 Task: Search one way flight ticket for 2 adults, 2 infants in seat and 1 infant on lap in first from Christiansted,st. Croix: Henry E. Rohlsen Airport to Rockford: Chicago Rockford International Airport(was Northwest Chicagoland Regional Airport At Rockford) on 5-1-2023. Choice of flights is American. Number of bags: 1 carry on bag and 5 checked bags. Price is upto 100000. Outbound departure time preference is 13:00.
Action: Mouse moved to (224, 297)
Screenshot: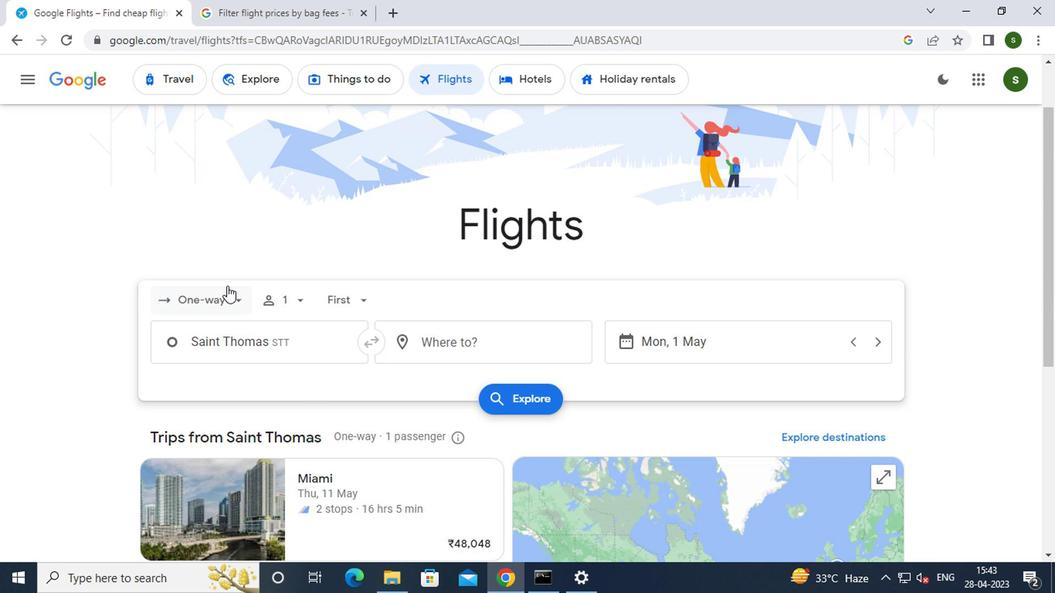 
Action: Mouse pressed left at (224, 297)
Screenshot: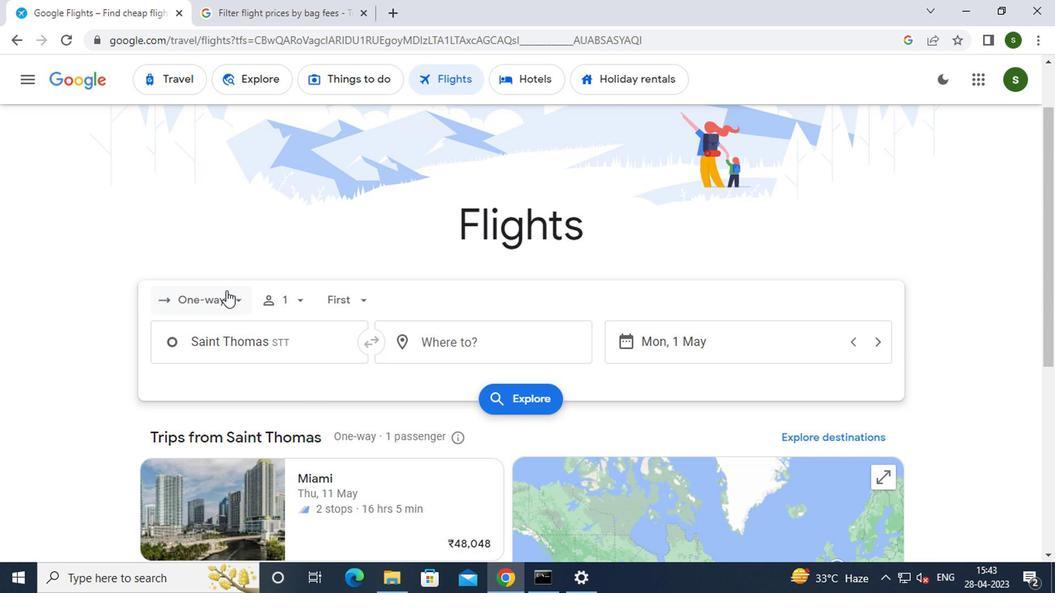 
Action: Mouse moved to (224, 369)
Screenshot: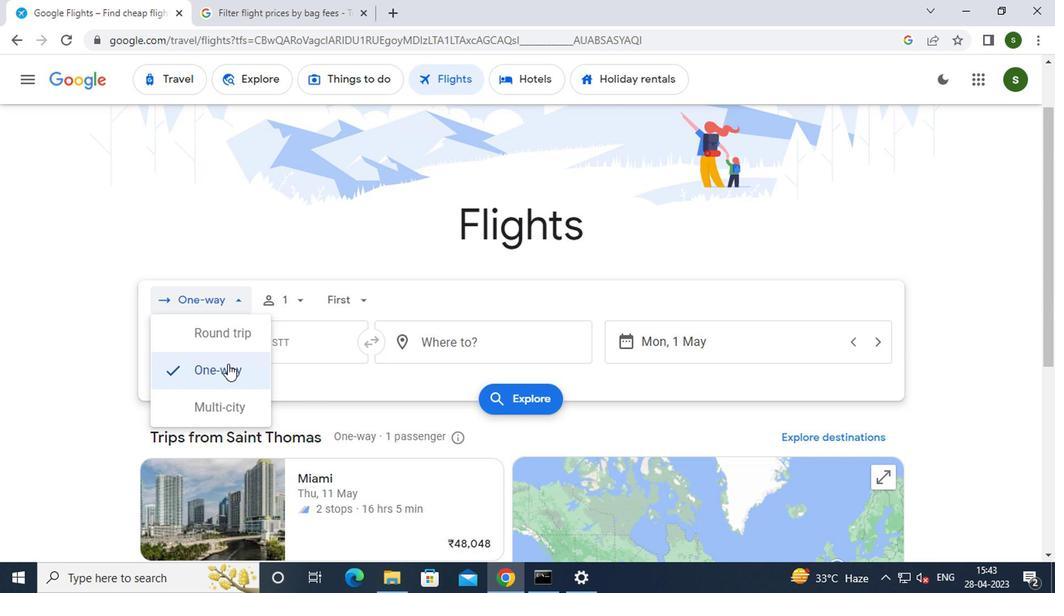 
Action: Mouse pressed left at (224, 369)
Screenshot: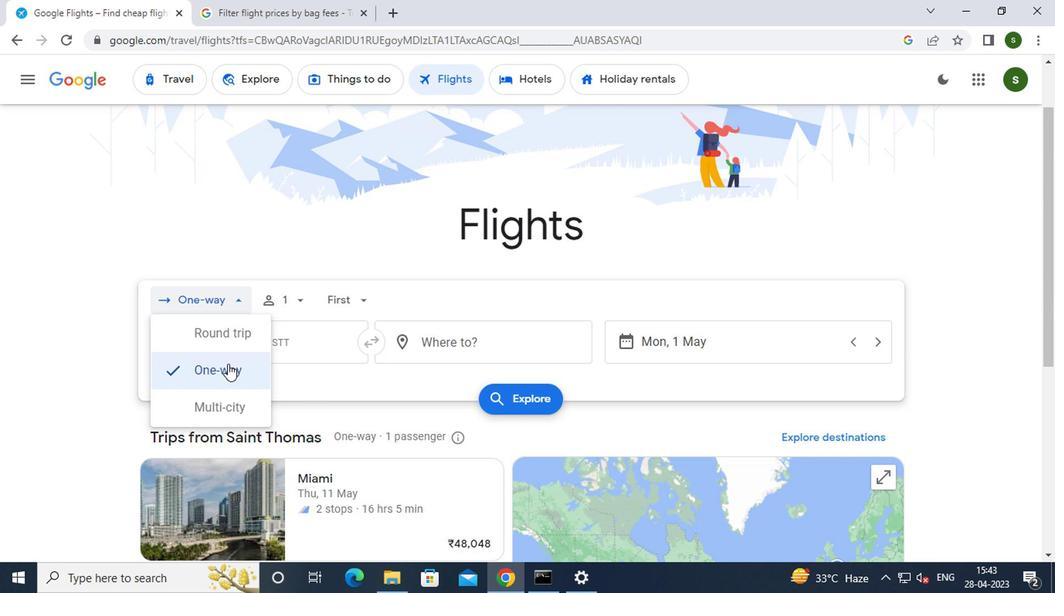 
Action: Mouse moved to (290, 306)
Screenshot: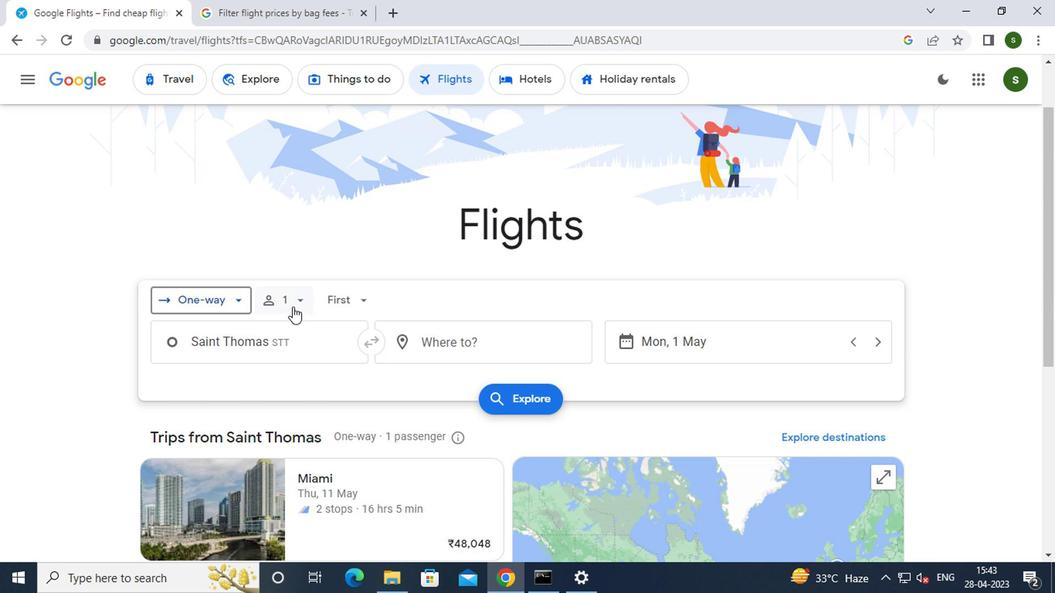 
Action: Mouse pressed left at (290, 306)
Screenshot: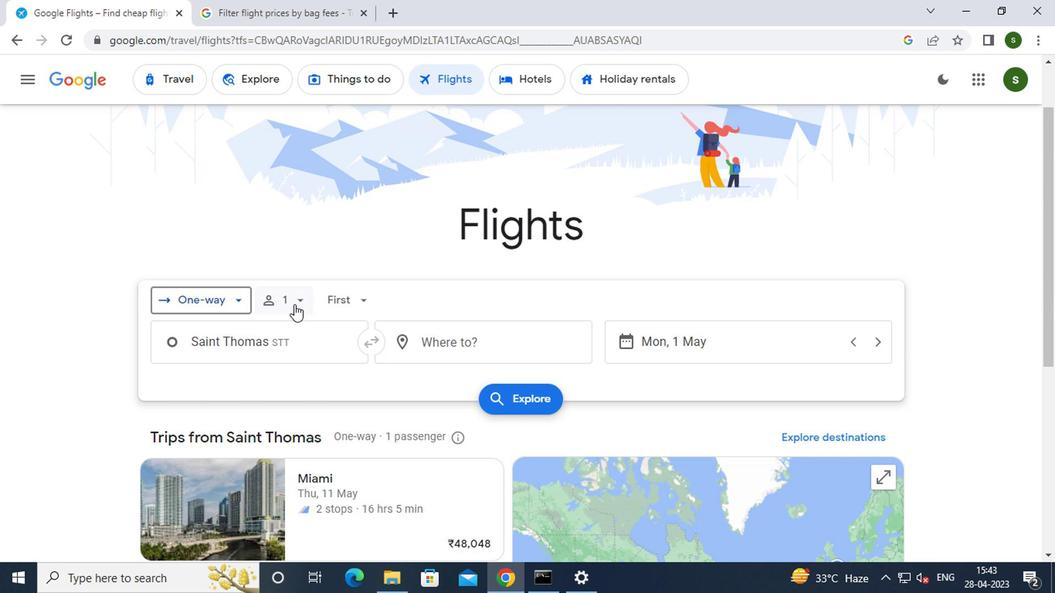 
Action: Mouse moved to (417, 346)
Screenshot: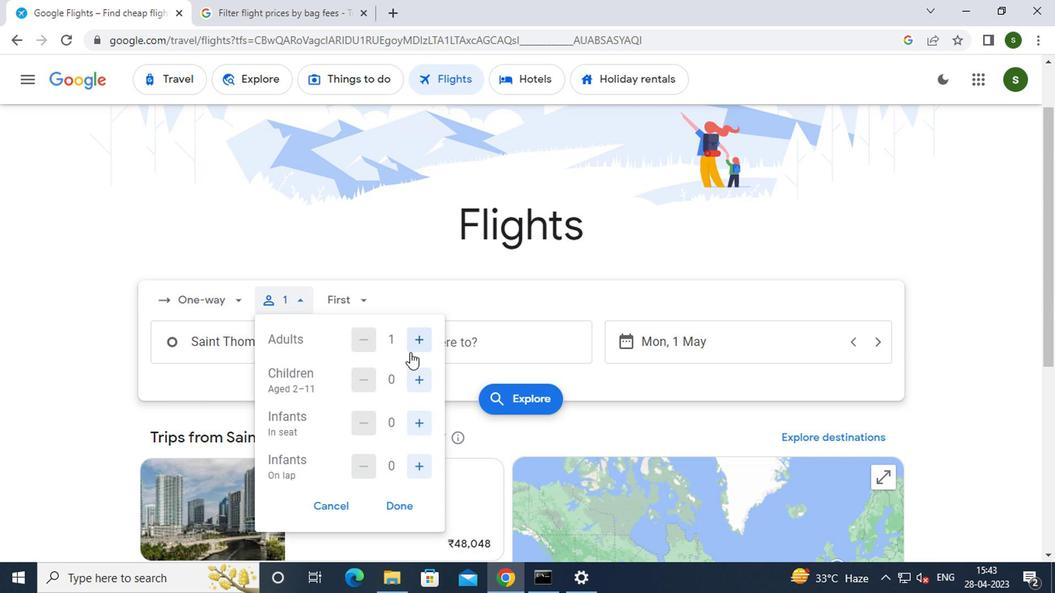 
Action: Mouse pressed left at (417, 346)
Screenshot: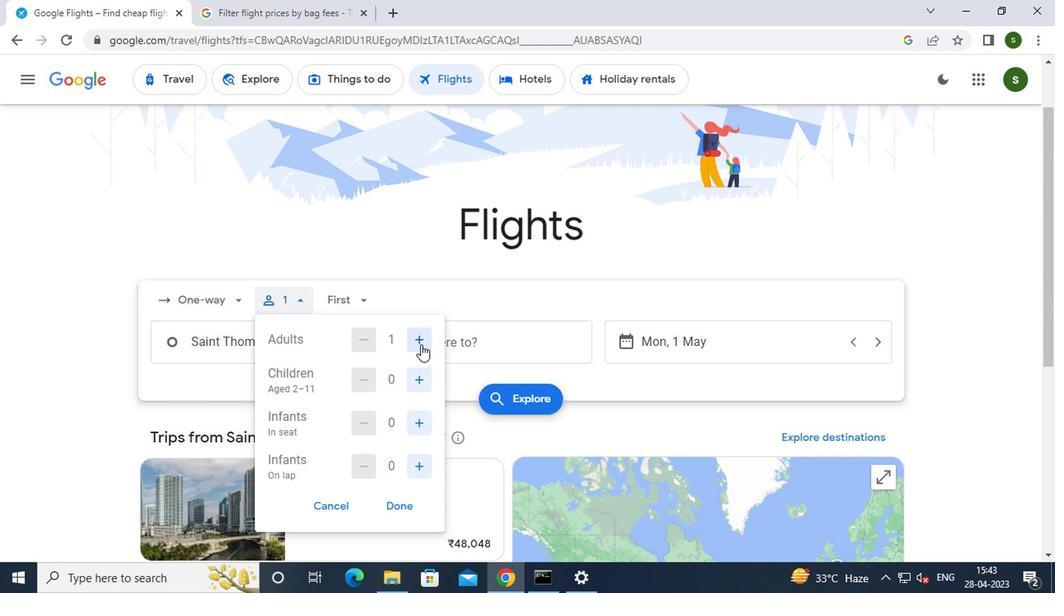 
Action: Mouse moved to (417, 423)
Screenshot: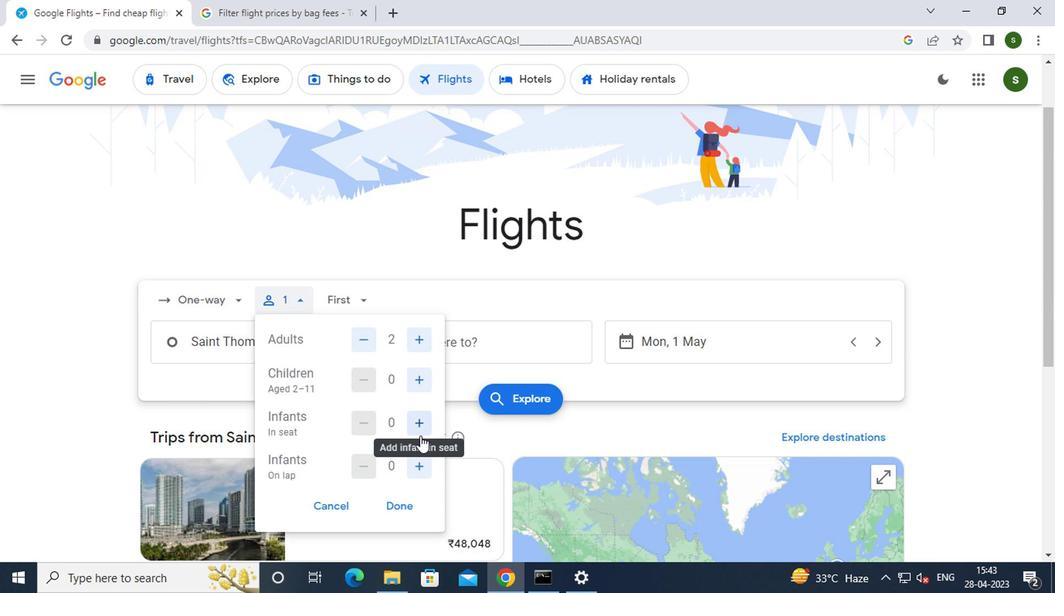
Action: Mouse pressed left at (417, 423)
Screenshot: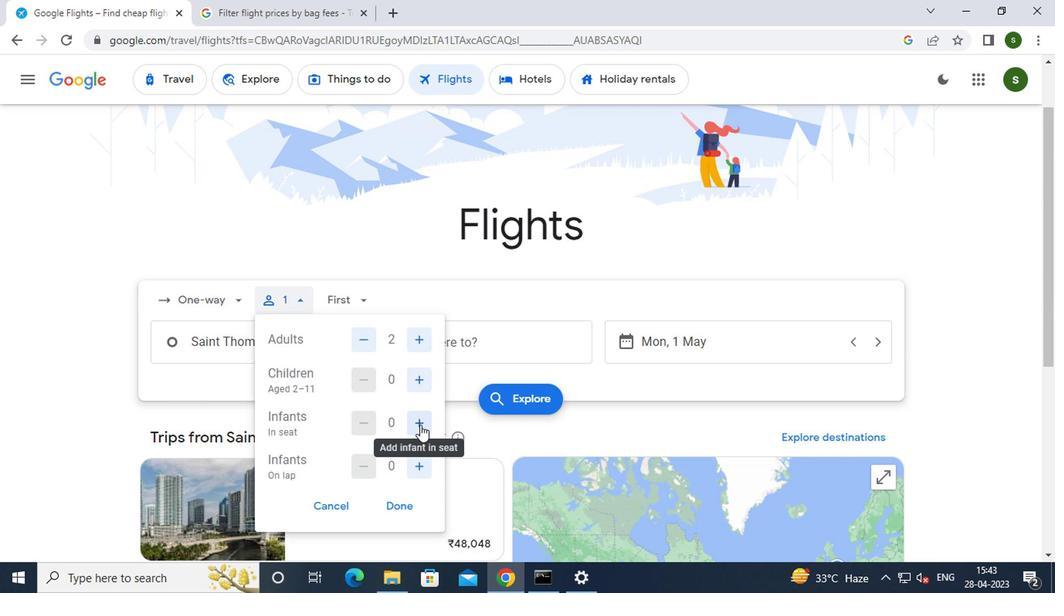 
Action: Mouse pressed left at (417, 423)
Screenshot: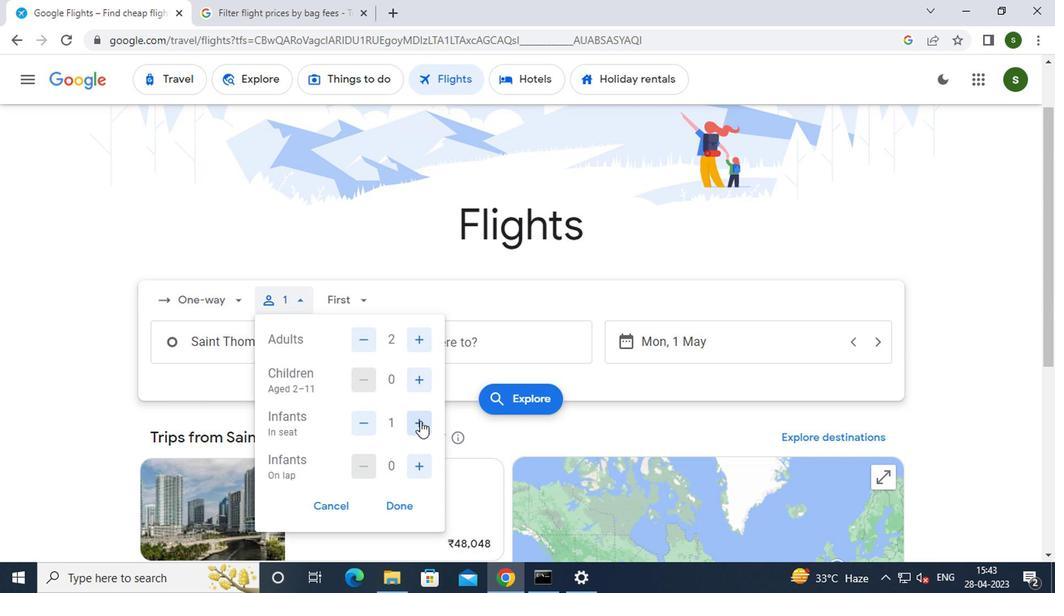 
Action: Mouse moved to (421, 467)
Screenshot: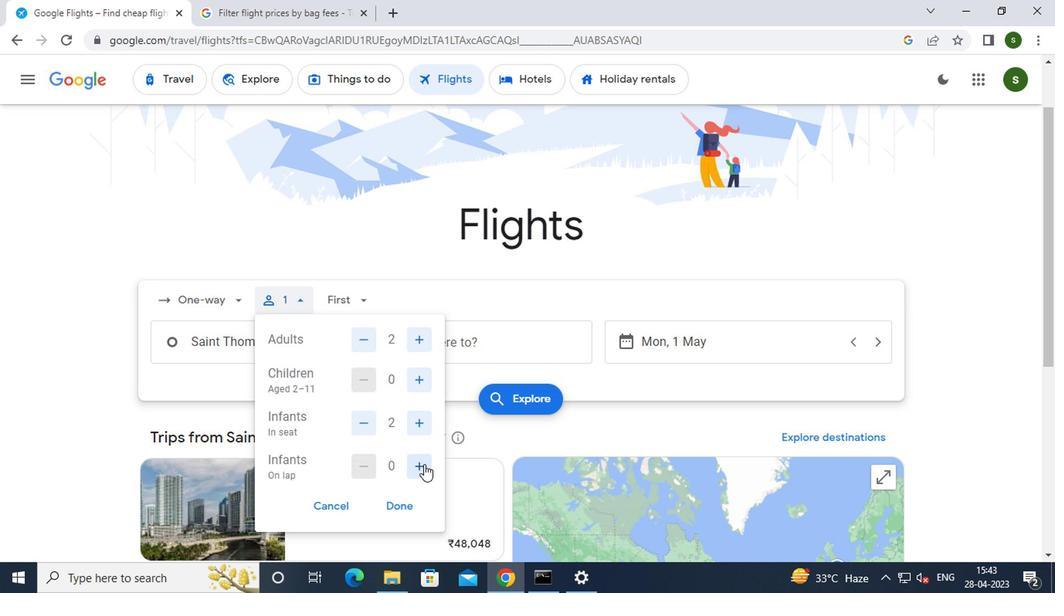 
Action: Mouse pressed left at (421, 467)
Screenshot: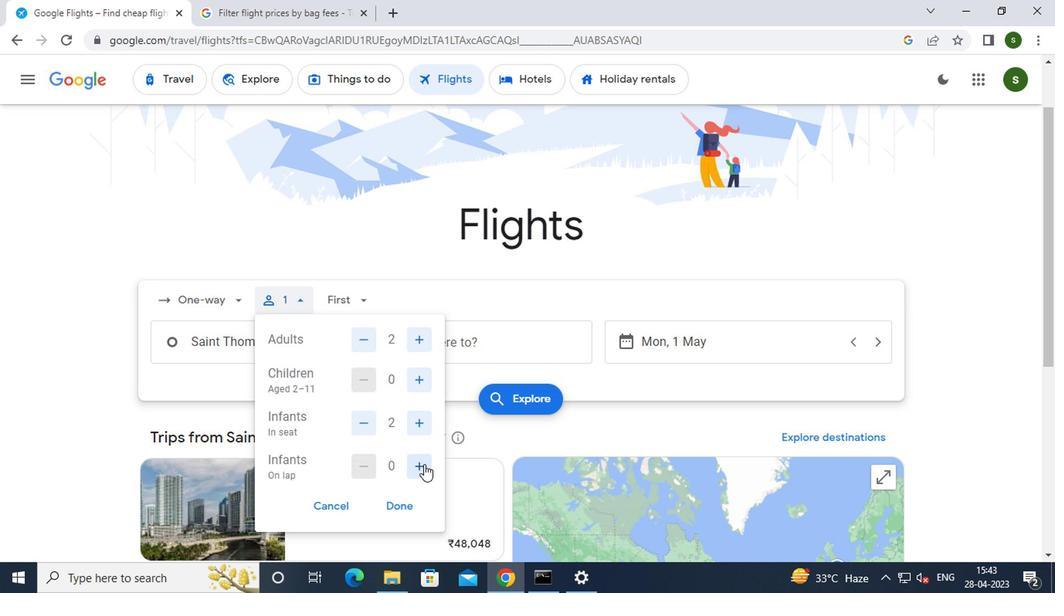 
Action: Mouse moved to (358, 301)
Screenshot: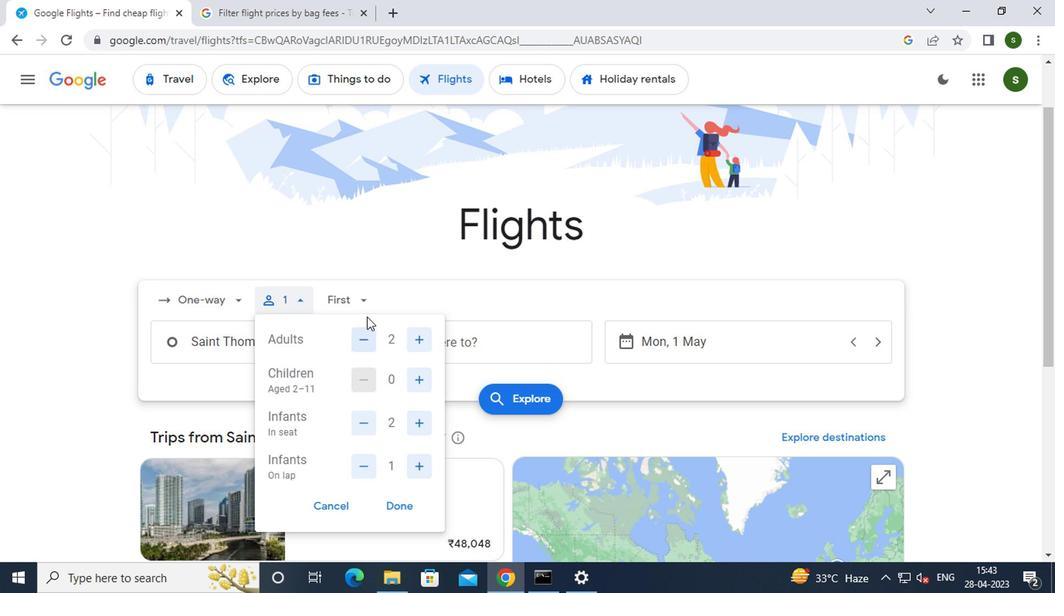 
Action: Mouse pressed left at (358, 301)
Screenshot: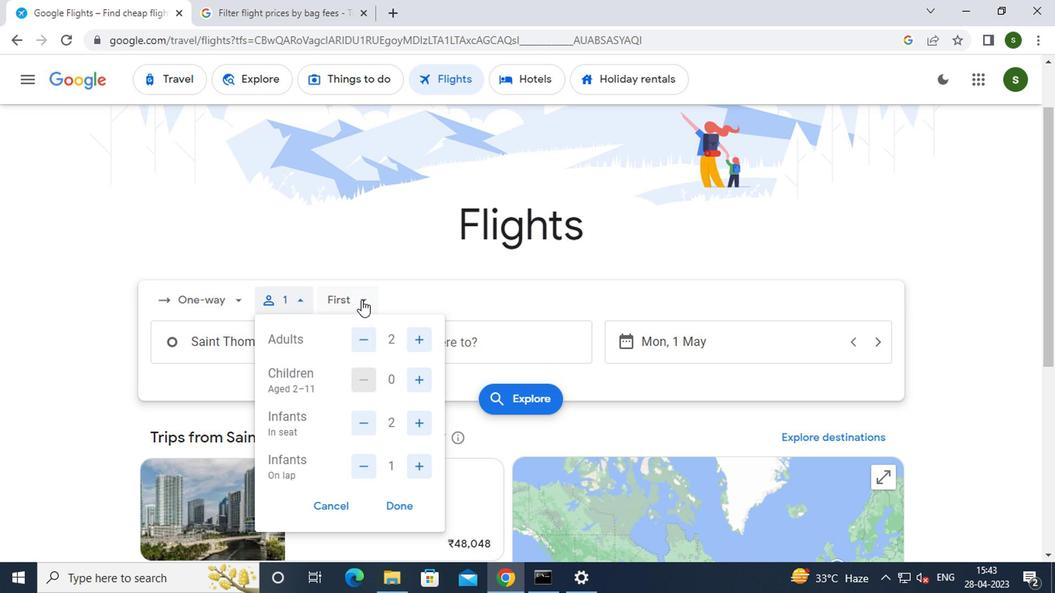 
Action: Mouse moved to (366, 443)
Screenshot: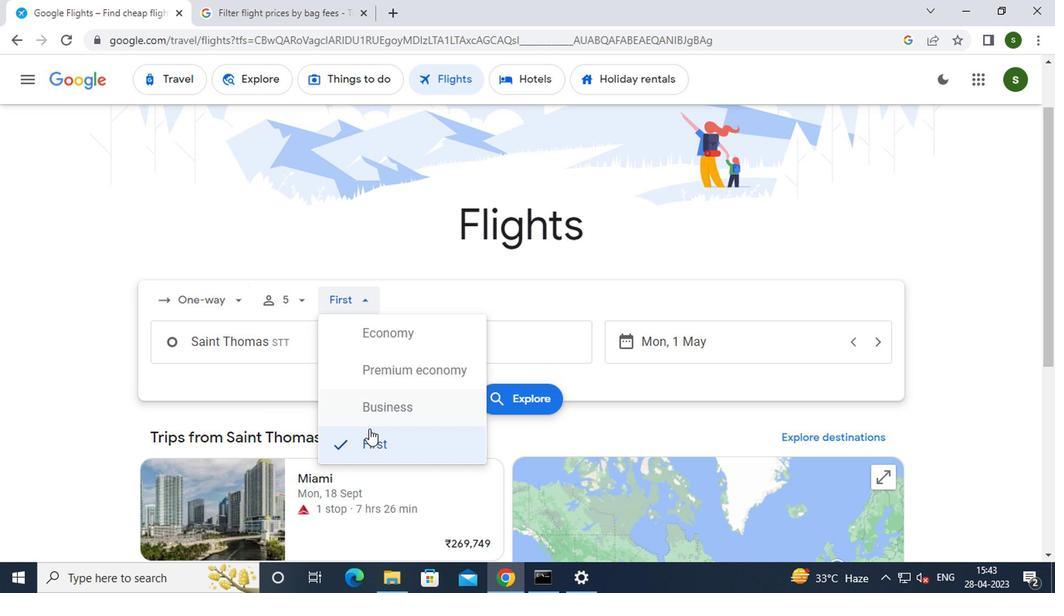 
Action: Mouse pressed left at (366, 443)
Screenshot: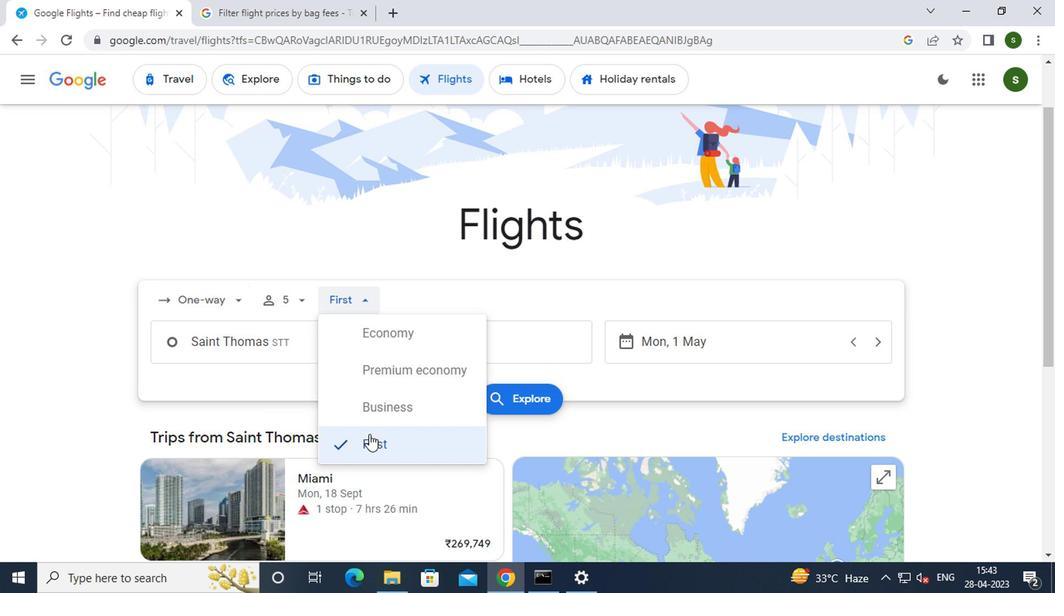 
Action: Mouse moved to (290, 349)
Screenshot: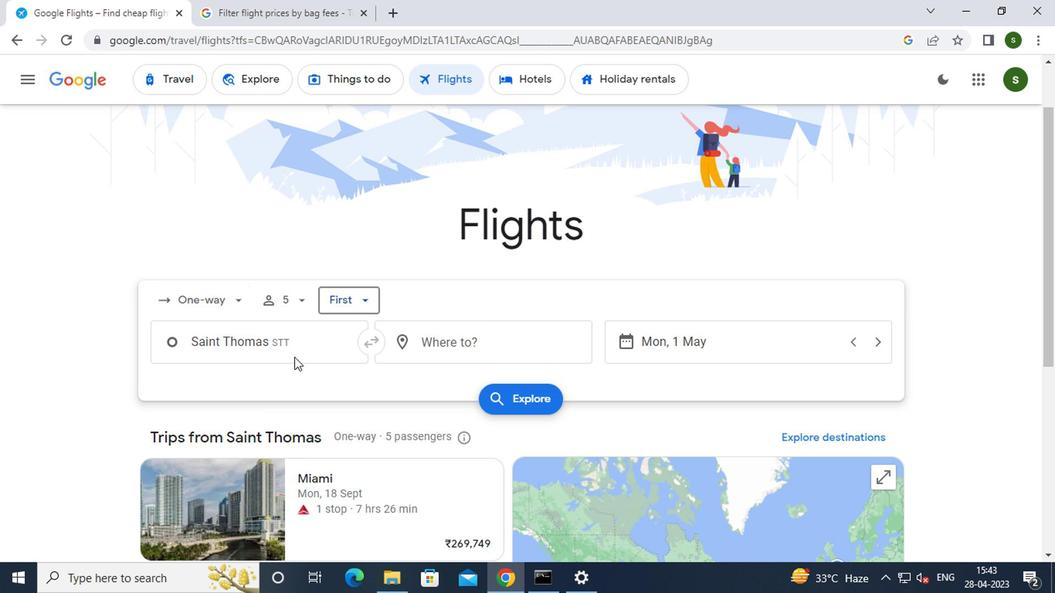 
Action: Mouse pressed left at (290, 349)
Screenshot: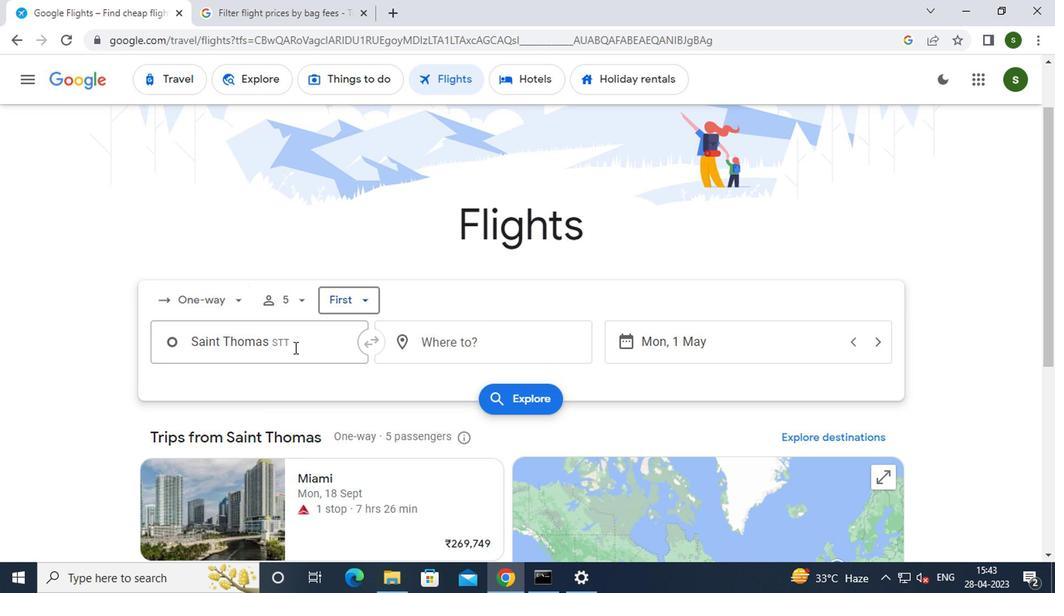 
Action: Mouse moved to (287, 338)
Screenshot: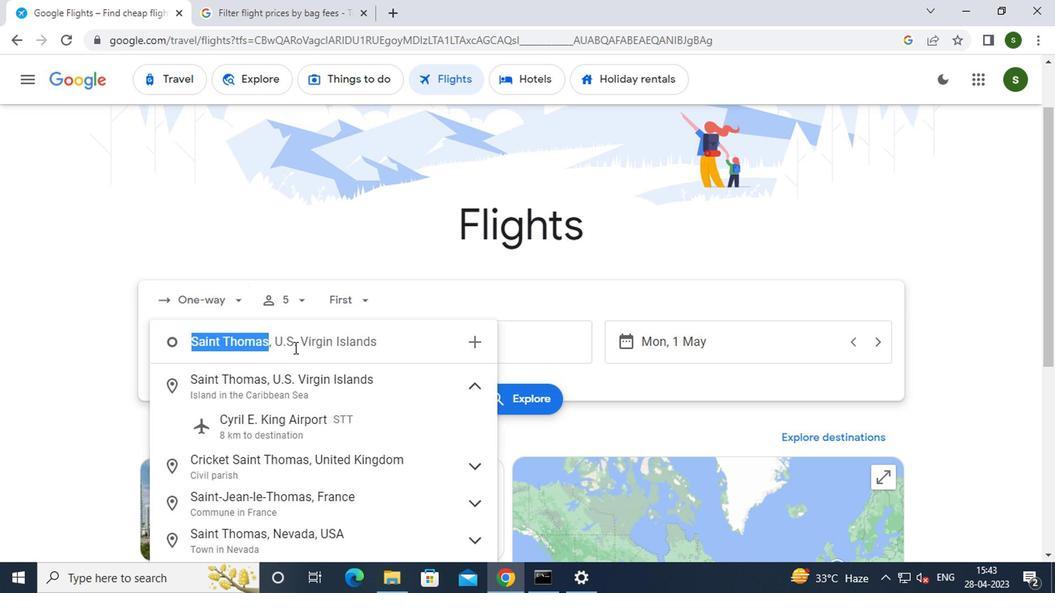 
Action: Key pressed <Key.caps_lock>h<Key.caps_lock>enry<Key.space><Key.caps_lock>e
Screenshot: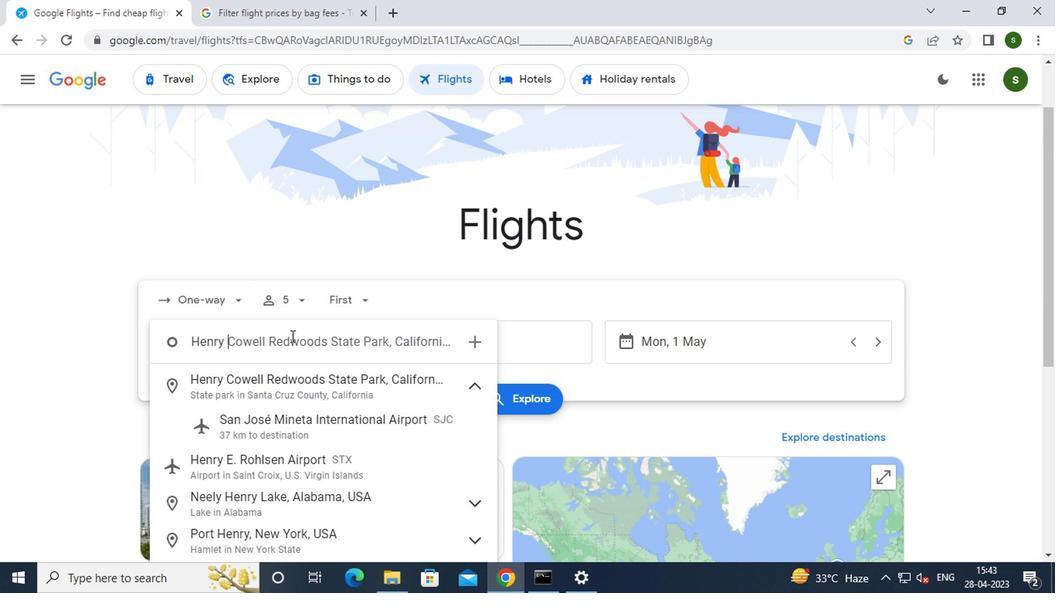 
Action: Mouse moved to (320, 396)
Screenshot: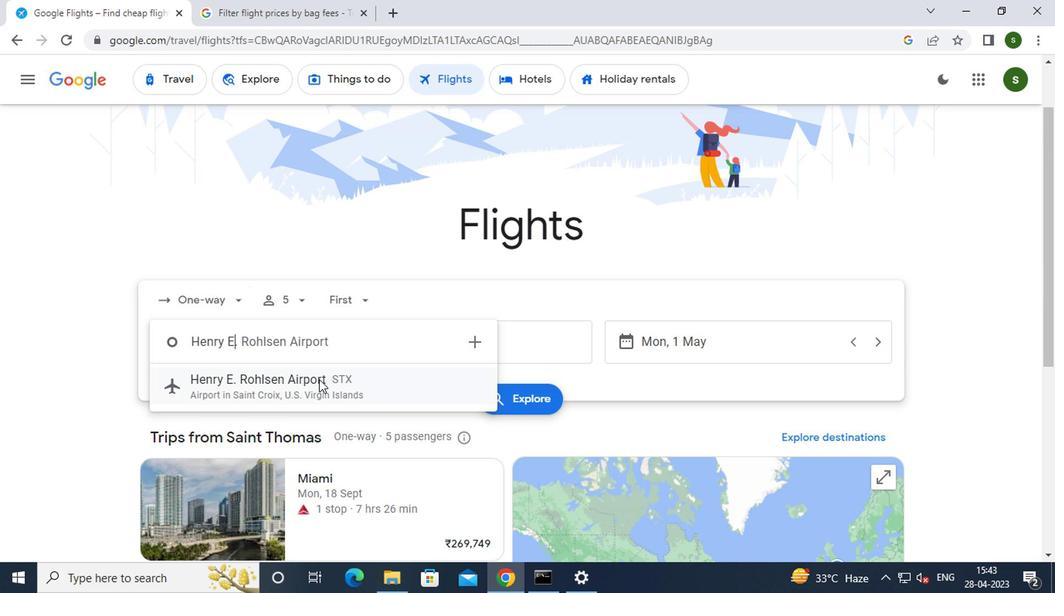 
Action: Mouse pressed left at (320, 396)
Screenshot: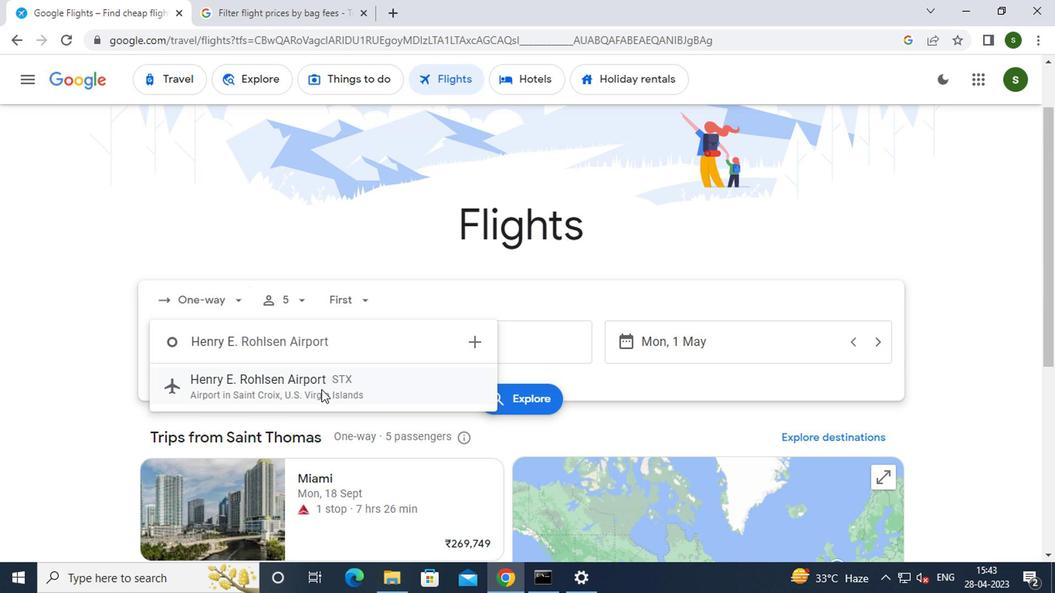 
Action: Mouse moved to (481, 351)
Screenshot: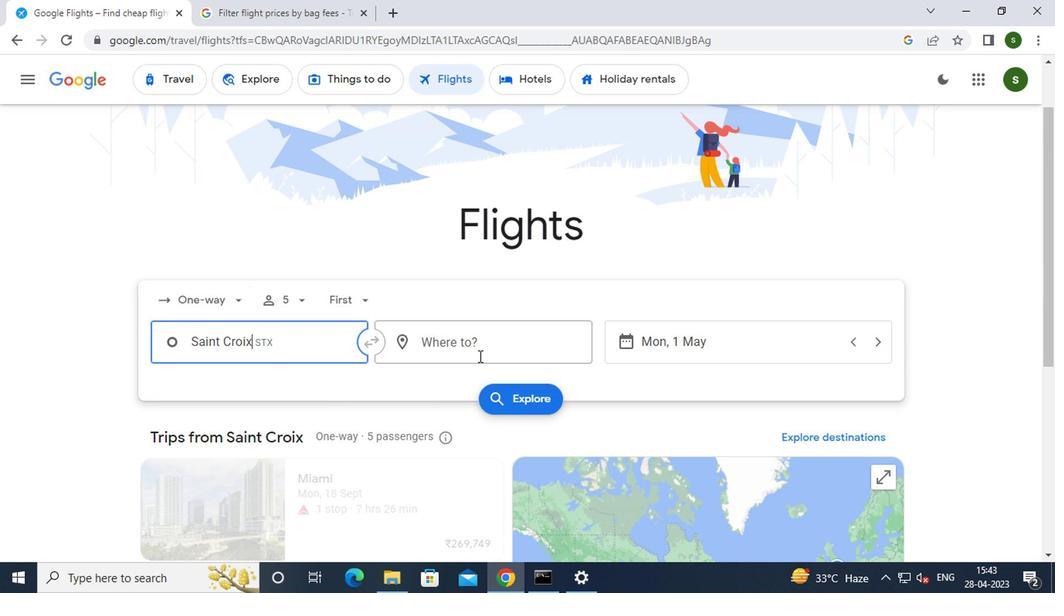 
Action: Mouse pressed left at (481, 351)
Screenshot: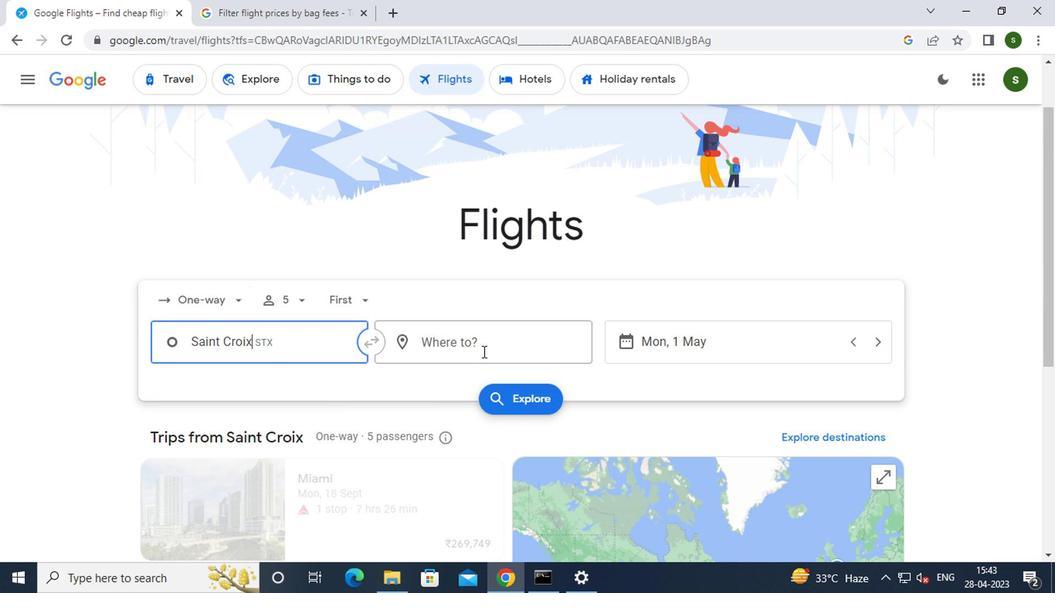 
Action: Mouse moved to (481, 351)
Screenshot: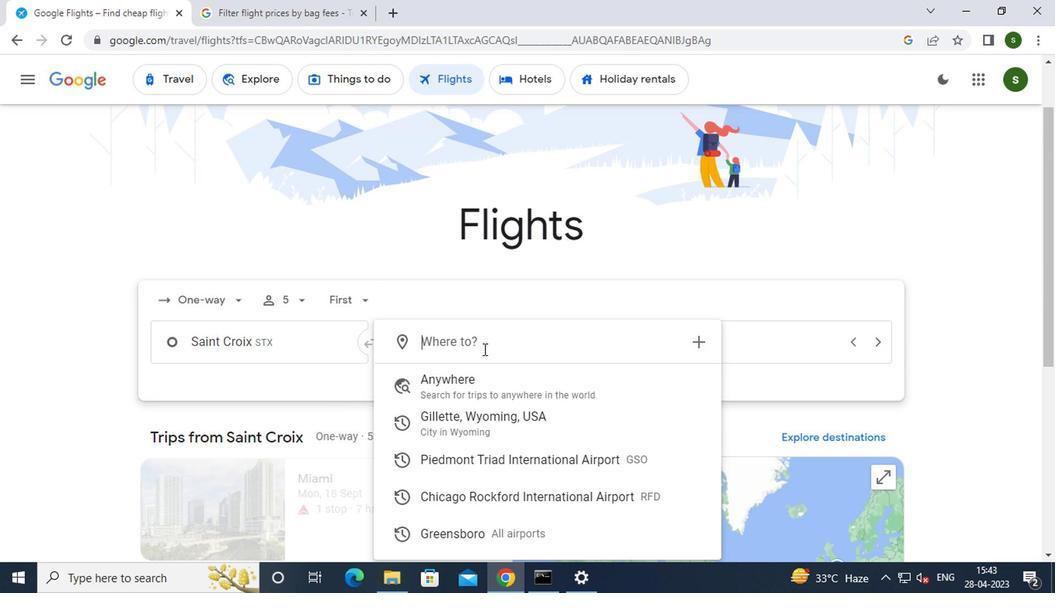
Action: Key pressed <Key.caps_lock>r<Key.caps_lock>ockford
Screenshot: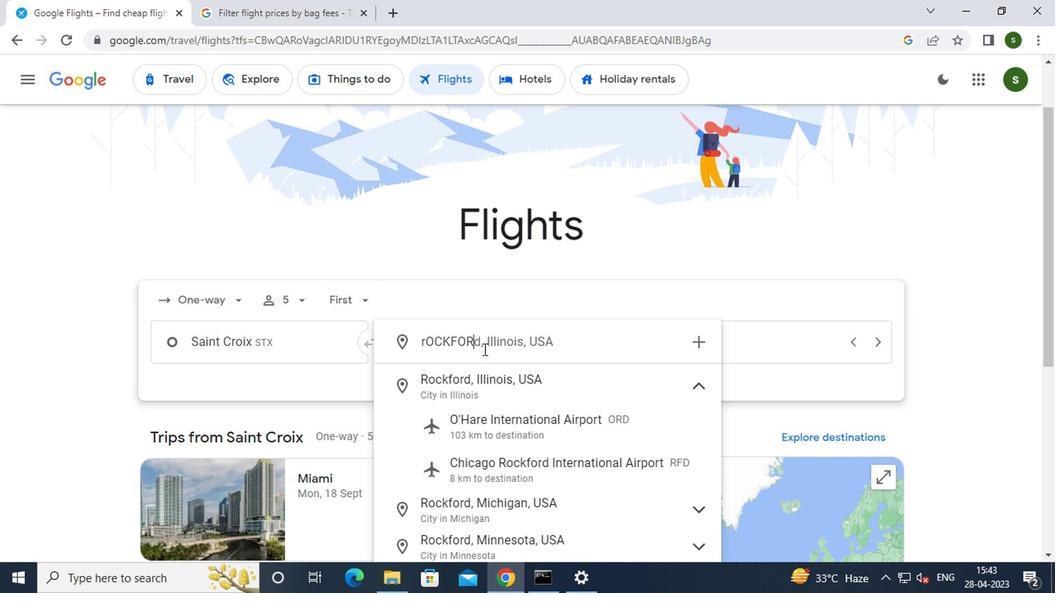
Action: Mouse moved to (512, 472)
Screenshot: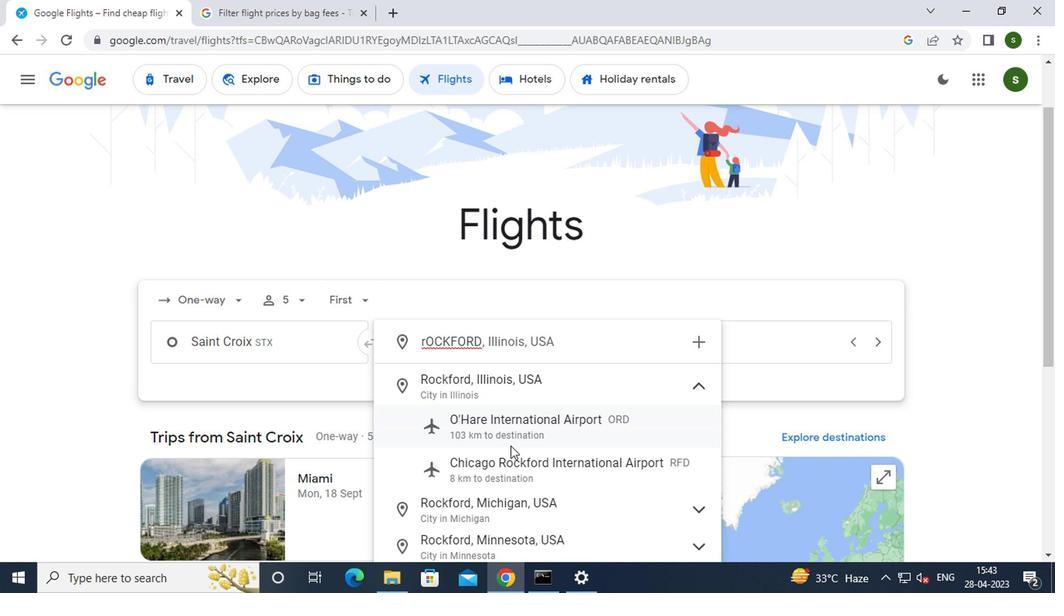 
Action: Mouse pressed left at (512, 472)
Screenshot: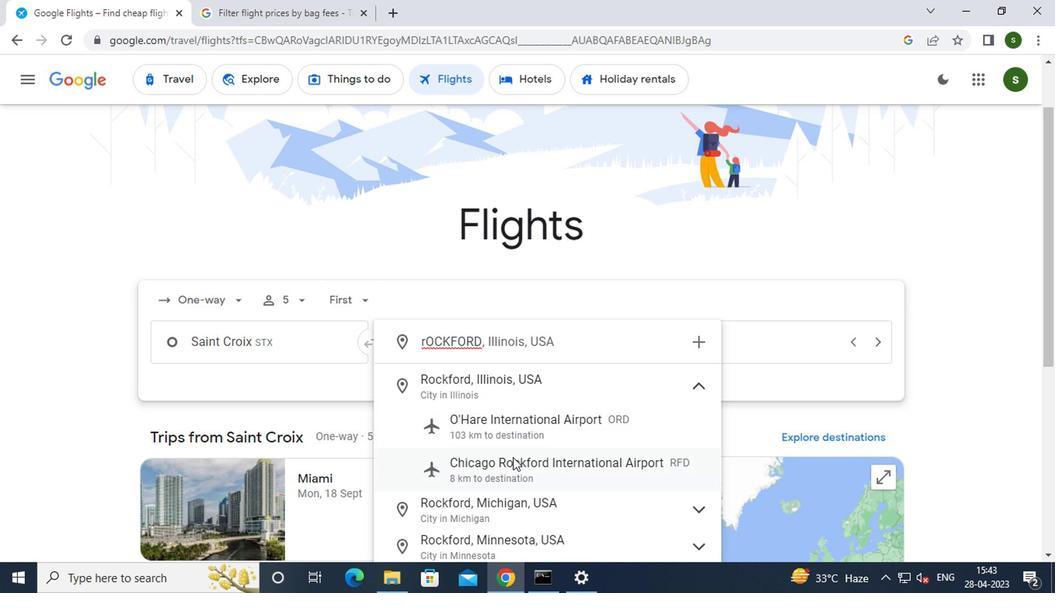 
Action: Mouse moved to (712, 348)
Screenshot: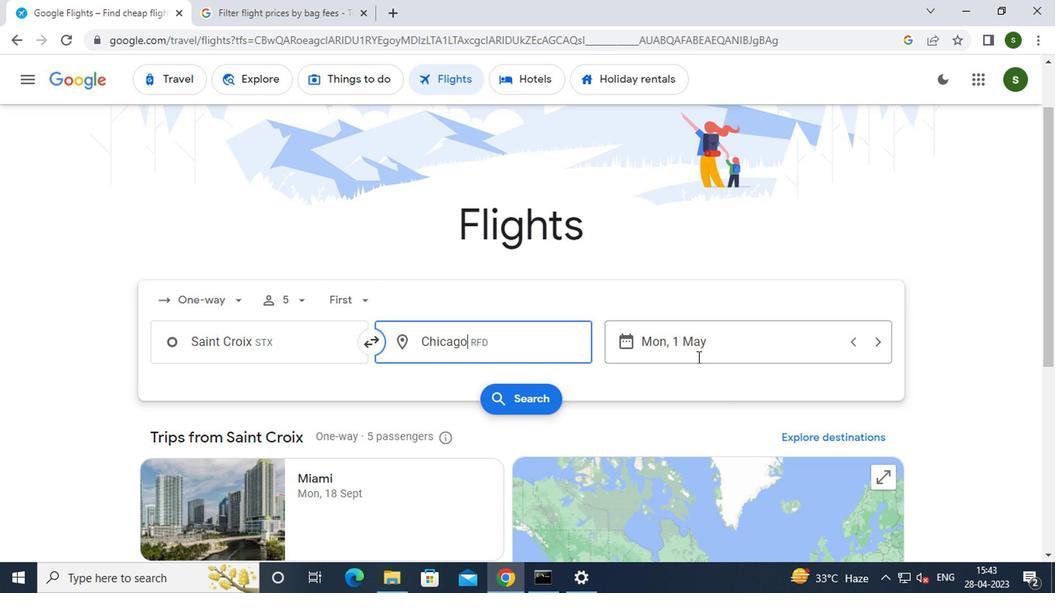 
Action: Mouse pressed left at (712, 348)
Screenshot: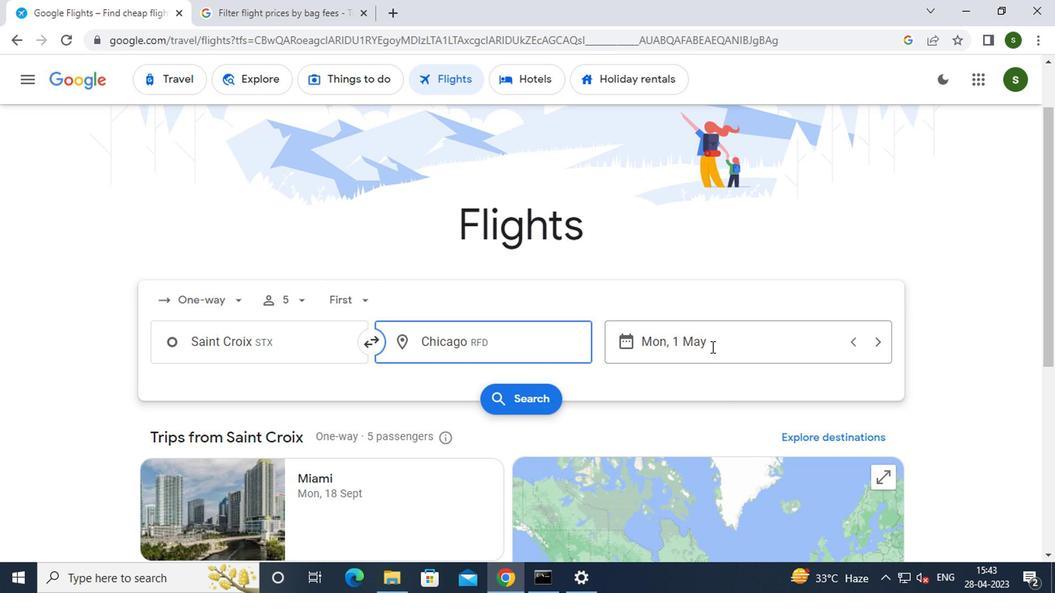 
Action: Mouse moved to (670, 272)
Screenshot: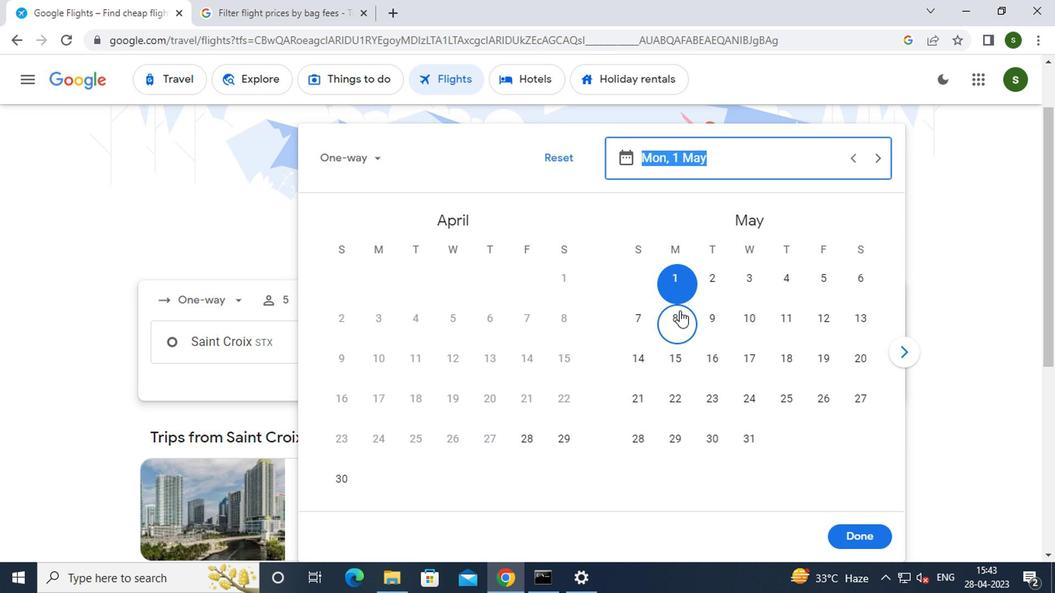 
Action: Mouse pressed left at (670, 272)
Screenshot: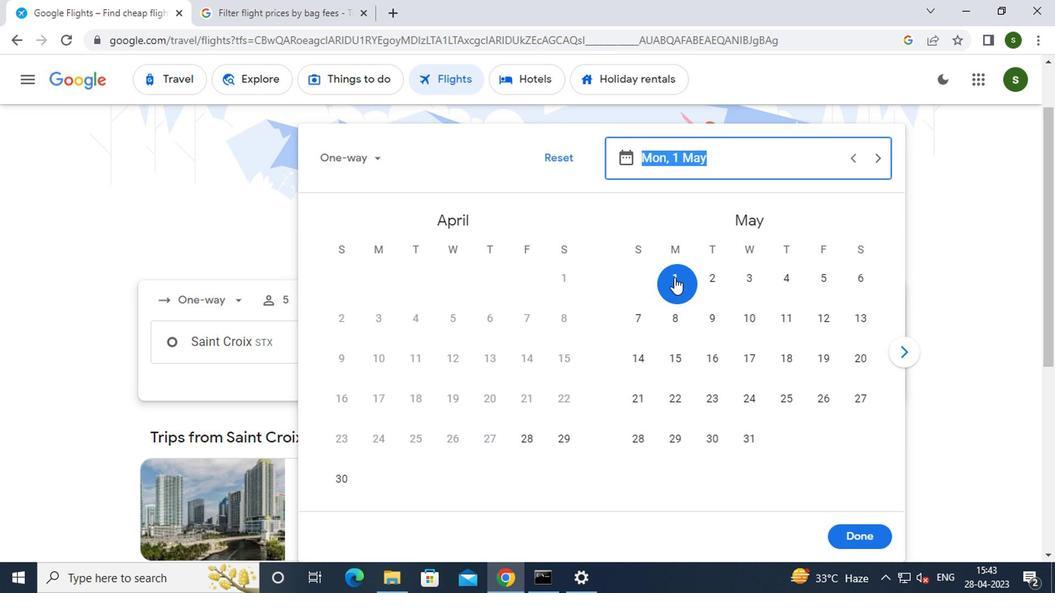 
Action: Mouse moved to (860, 529)
Screenshot: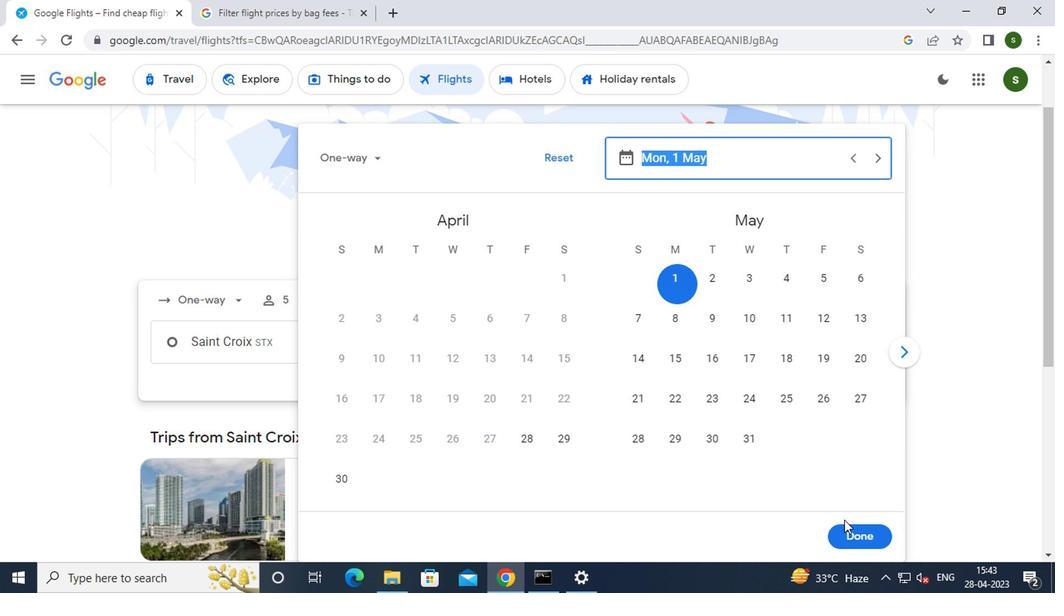 
Action: Mouse pressed left at (860, 529)
Screenshot: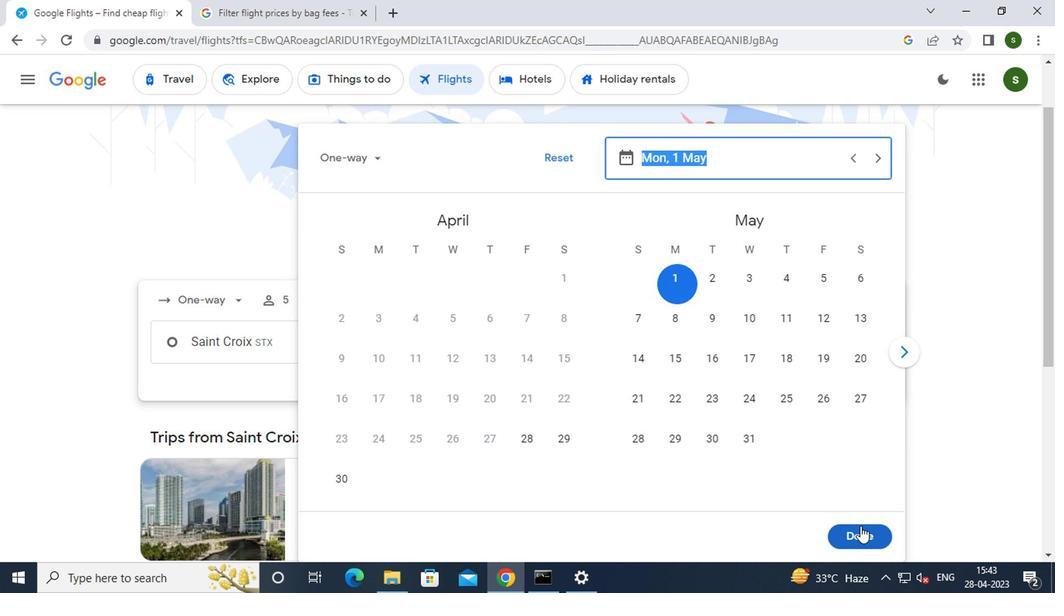 
Action: Mouse moved to (539, 402)
Screenshot: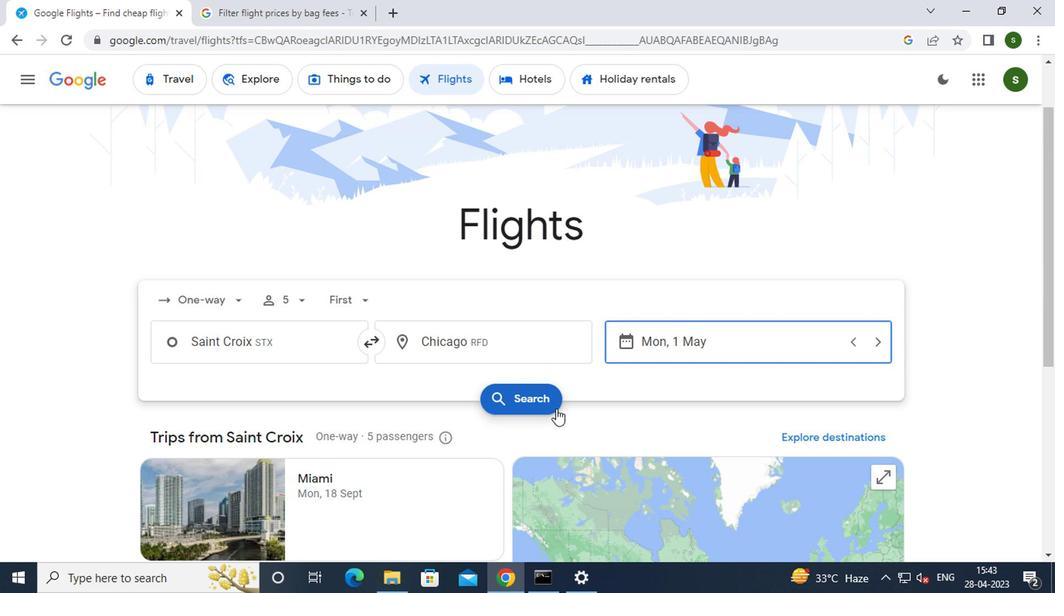 
Action: Mouse pressed left at (539, 402)
Screenshot: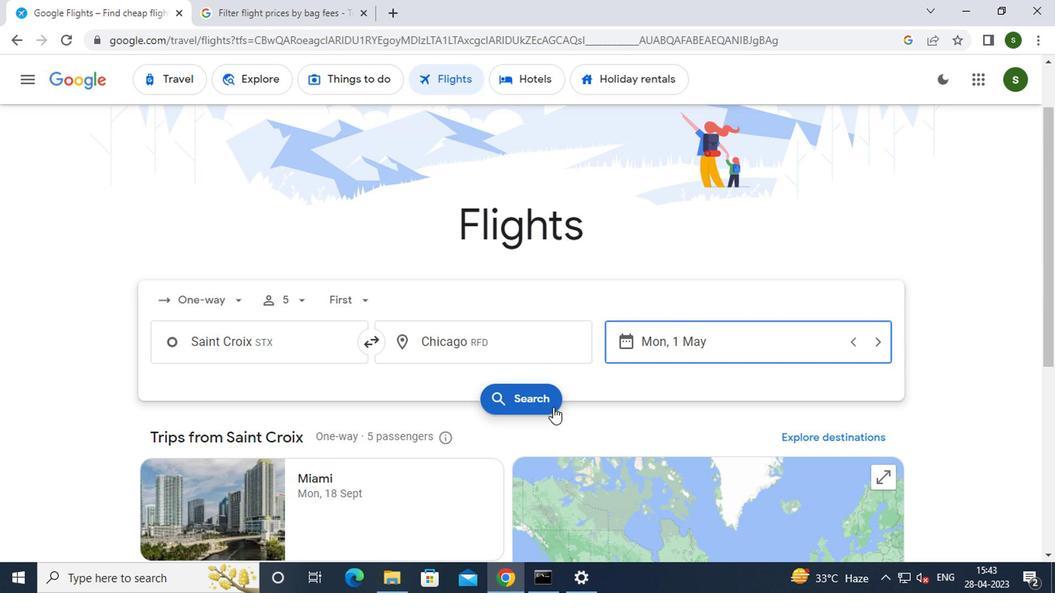 
Action: Mouse moved to (167, 219)
Screenshot: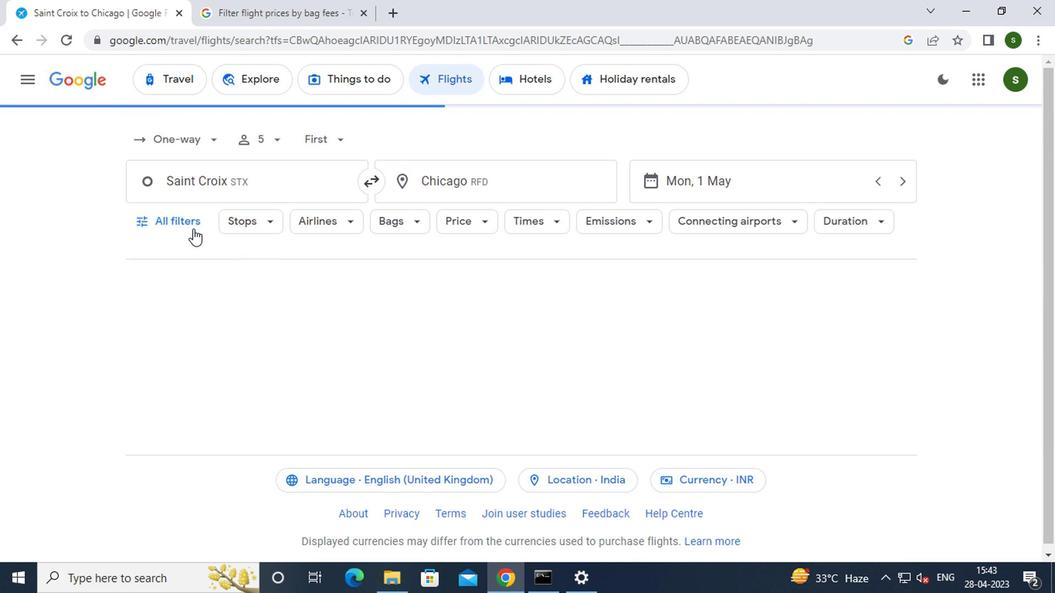 
Action: Mouse pressed left at (167, 219)
Screenshot: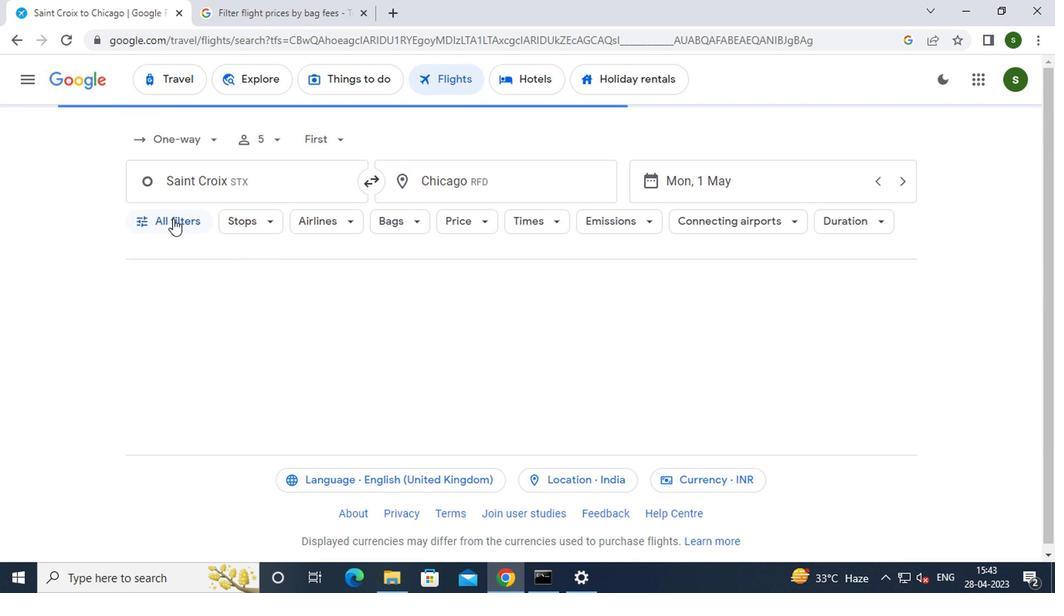 
Action: Mouse moved to (296, 305)
Screenshot: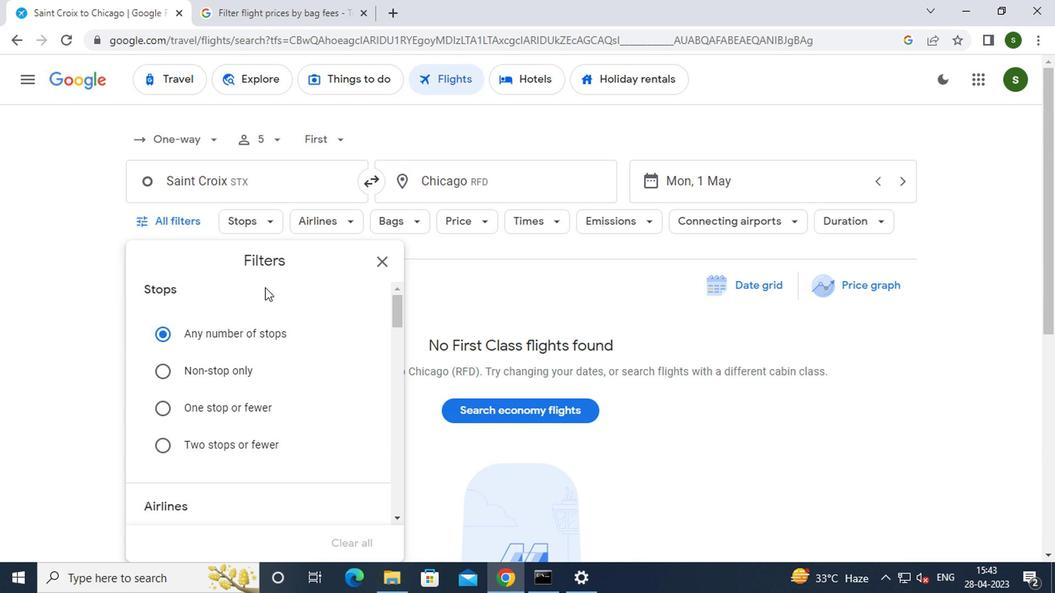 
Action: Mouse scrolled (296, 304) with delta (0, -1)
Screenshot: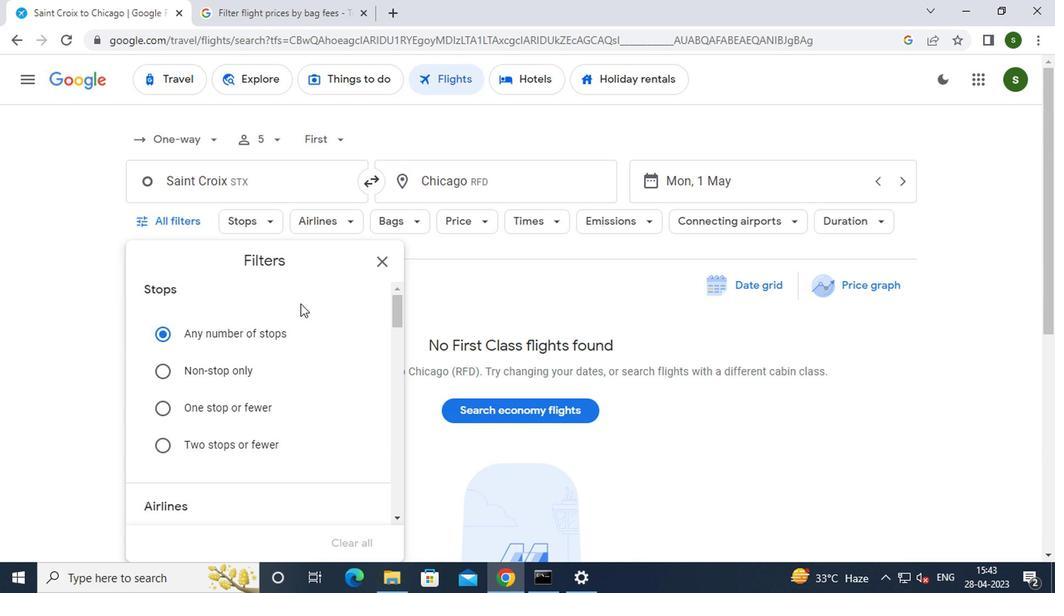 
Action: Mouse scrolled (296, 304) with delta (0, -1)
Screenshot: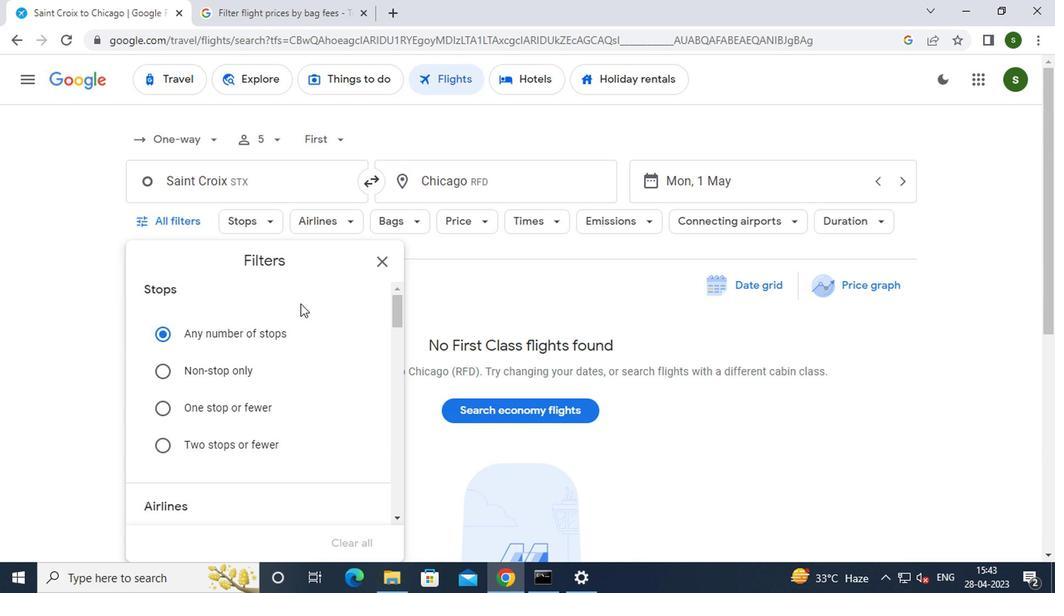 
Action: Mouse scrolled (296, 304) with delta (0, -1)
Screenshot: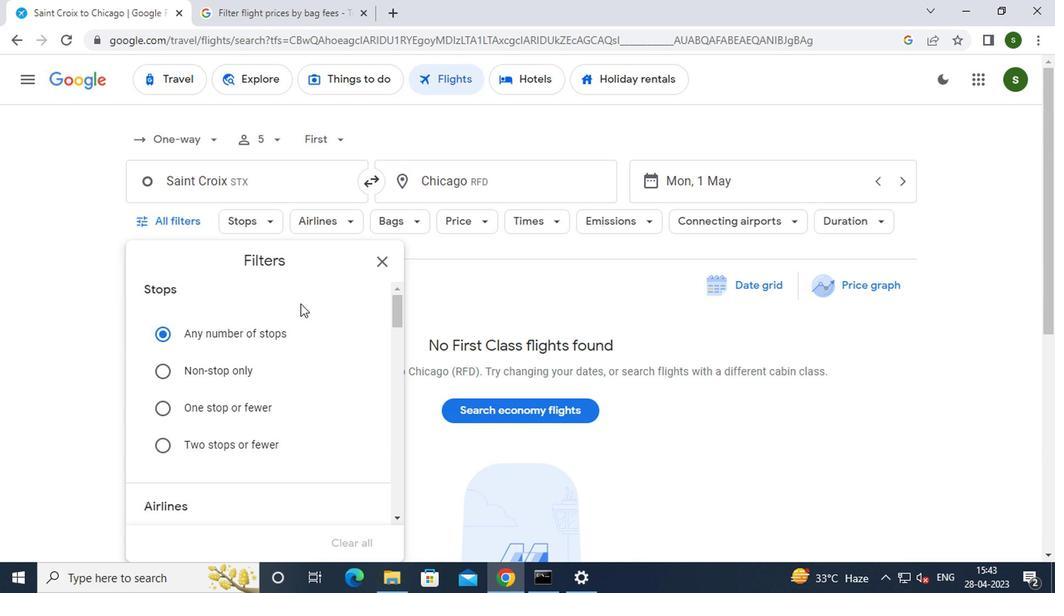 
Action: Mouse moved to (361, 326)
Screenshot: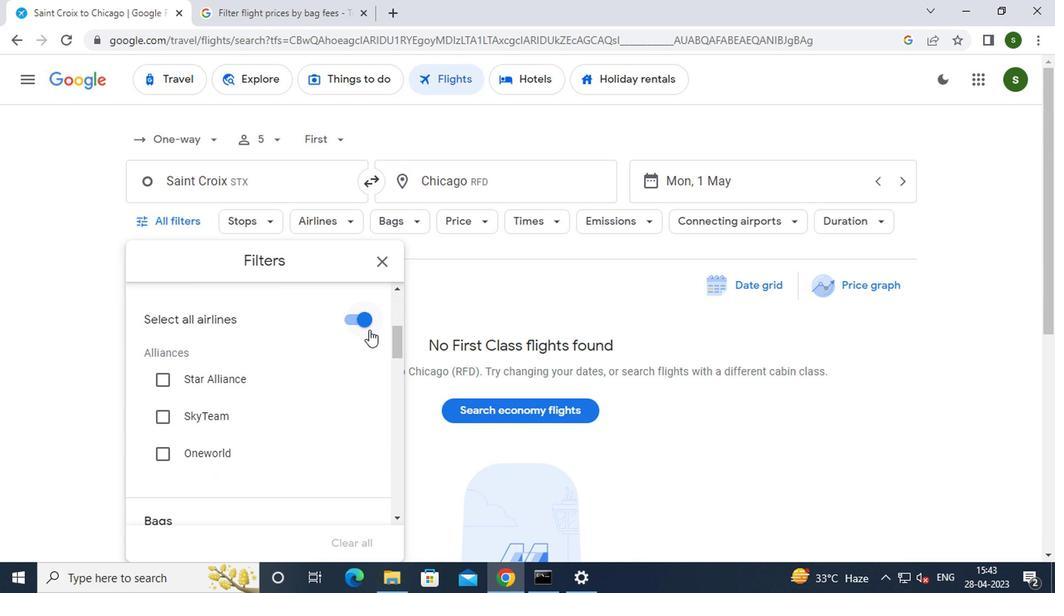 
Action: Mouse pressed left at (361, 326)
Screenshot: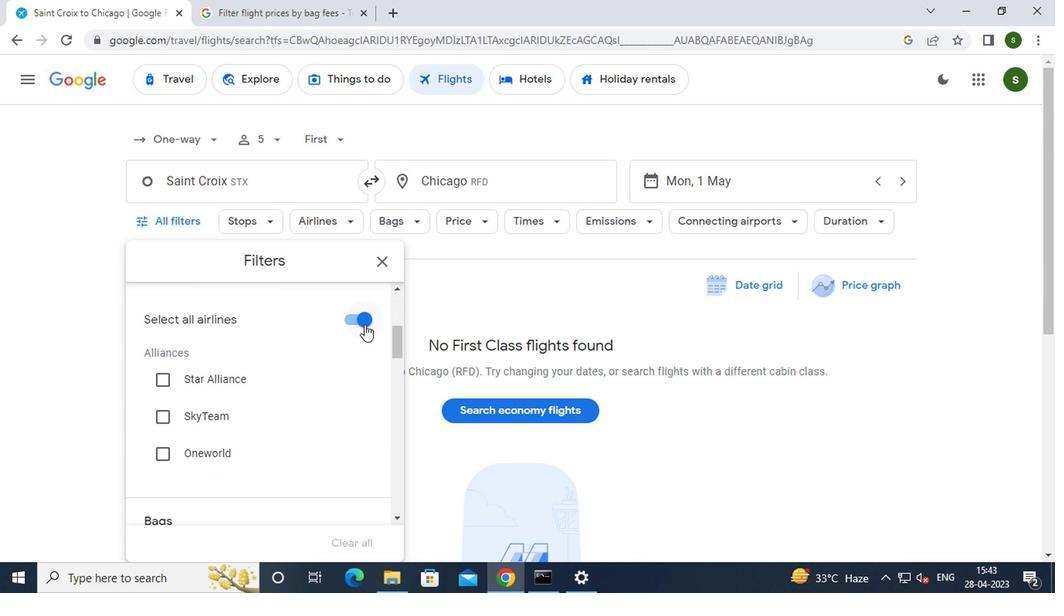 
Action: Mouse moved to (303, 345)
Screenshot: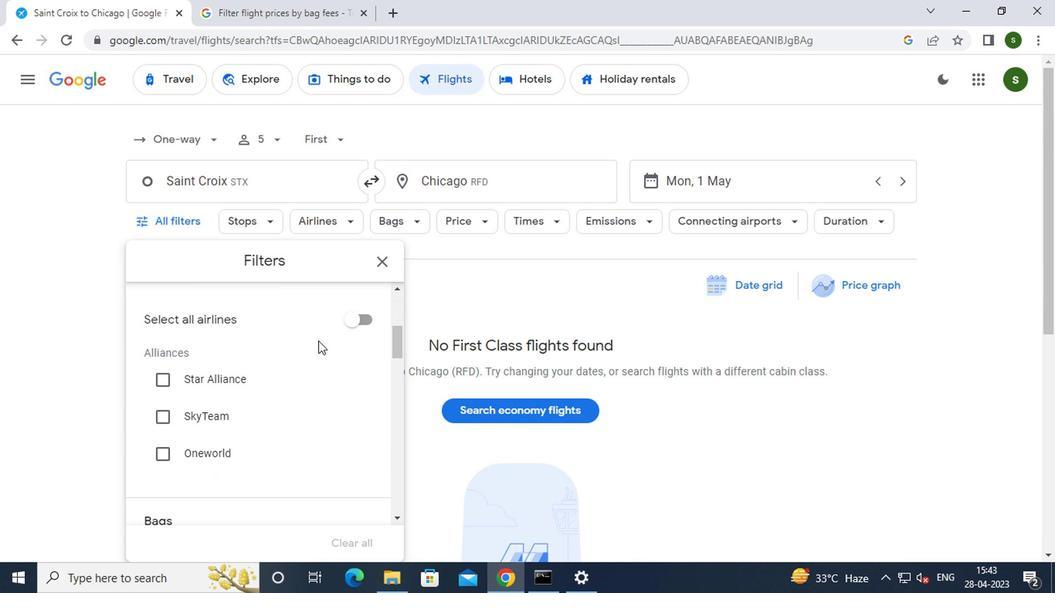 
Action: Mouse scrolled (303, 345) with delta (0, 0)
Screenshot: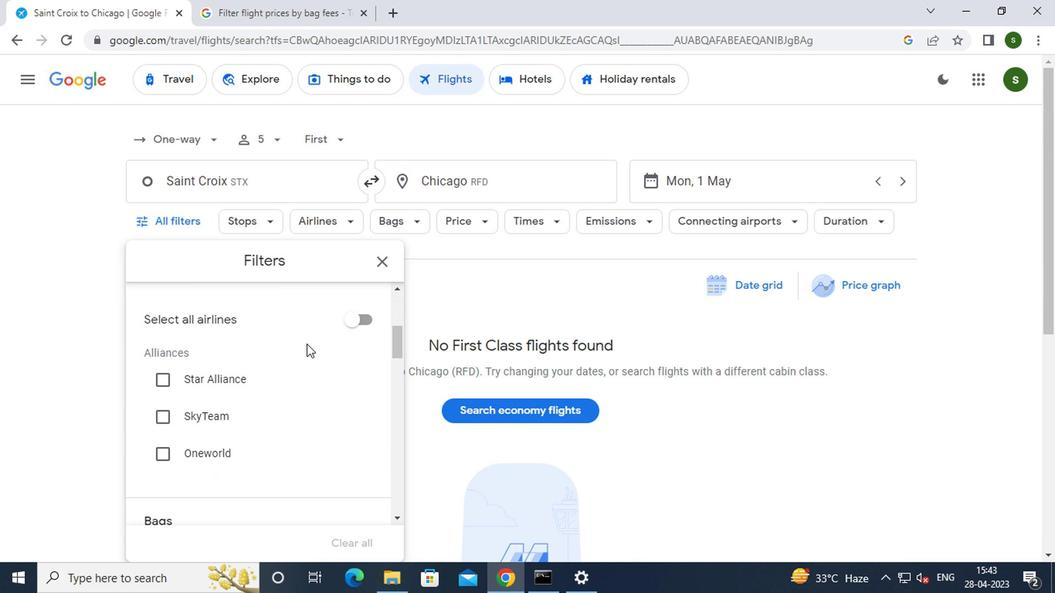 
Action: Mouse scrolled (303, 345) with delta (0, 0)
Screenshot: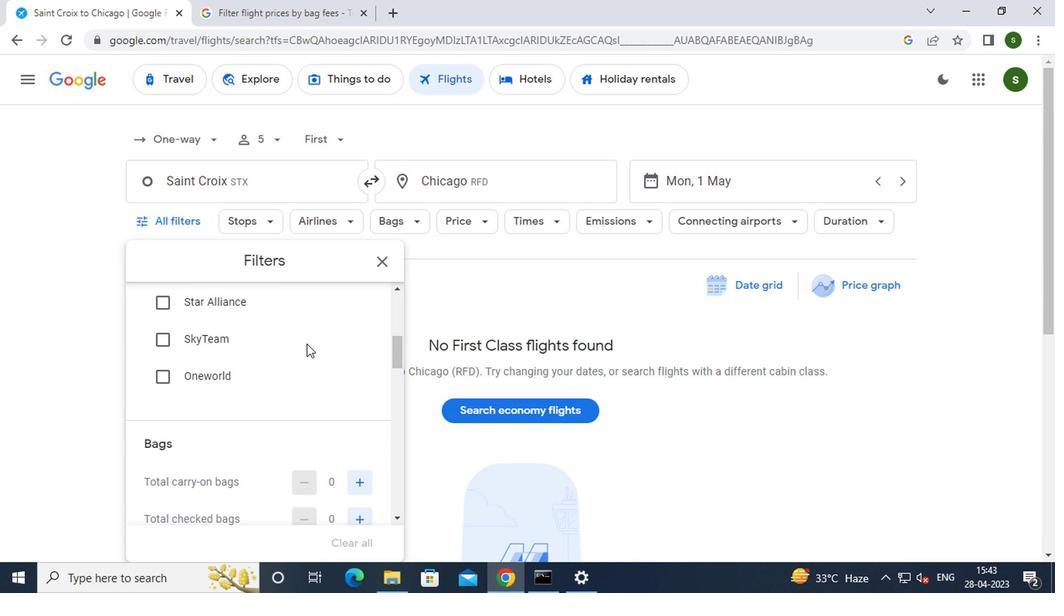 
Action: Mouse scrolled (303, 345) with delta (0, 0)
Screenshot: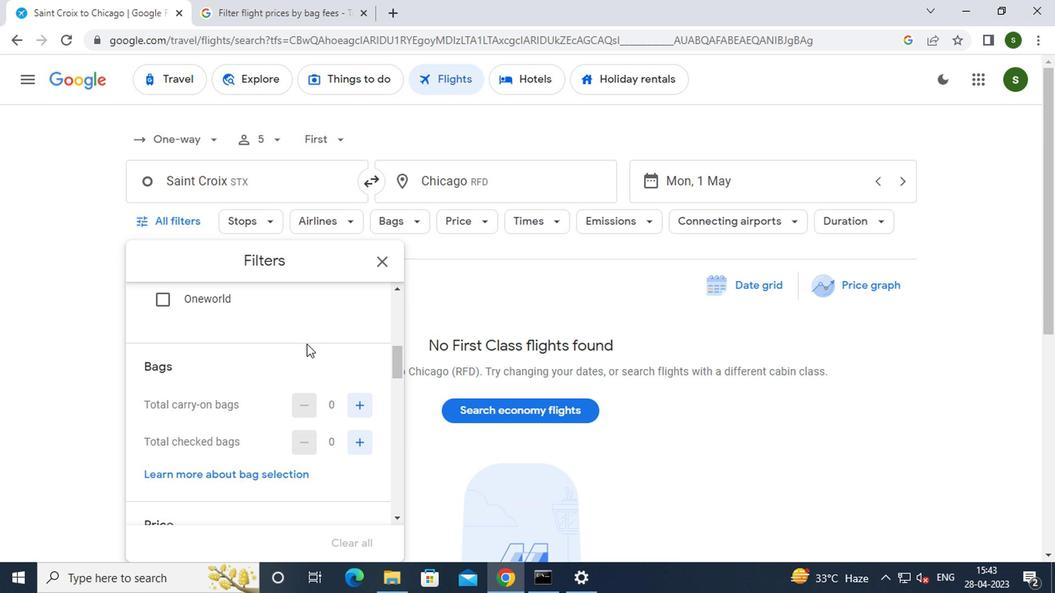 
Action: Mouse moved to (356, 328)
Screenshot: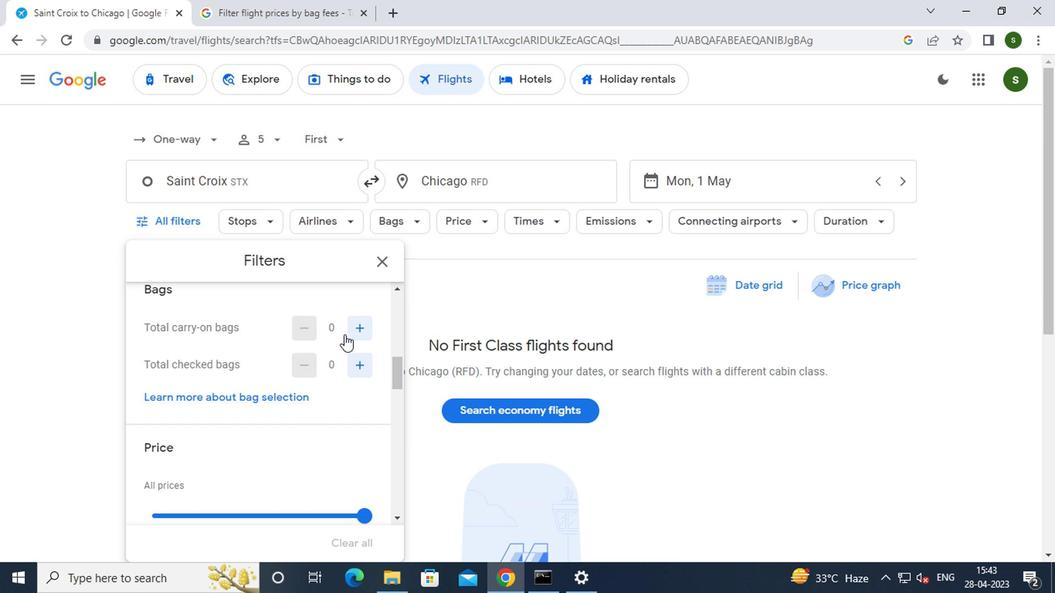 
Action: Mouse pressed left at (356, 328)
Screenshot: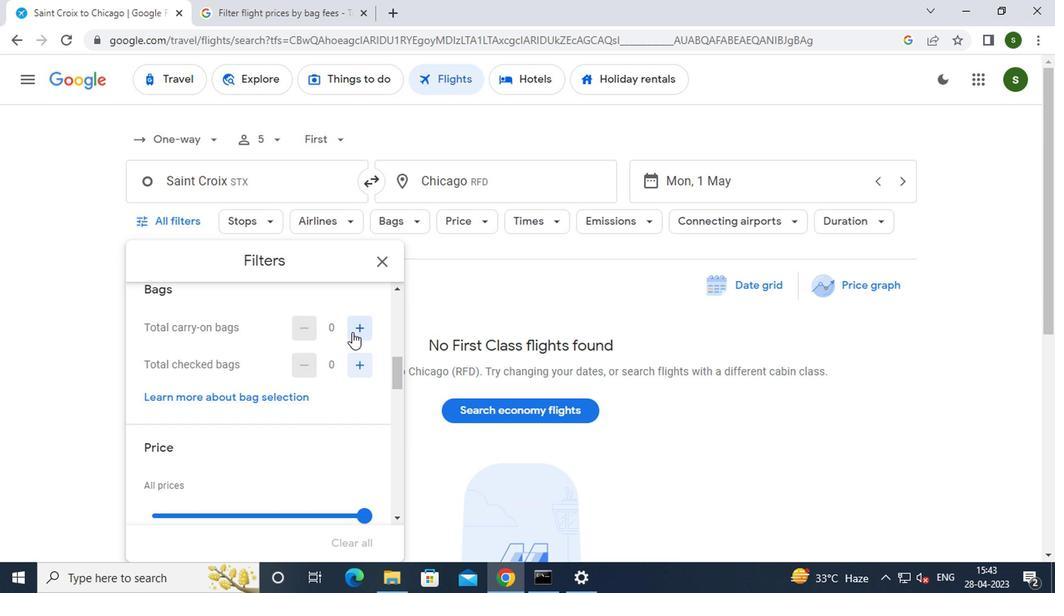 
Action: Mouse moved to (353, 358)
Screenshot: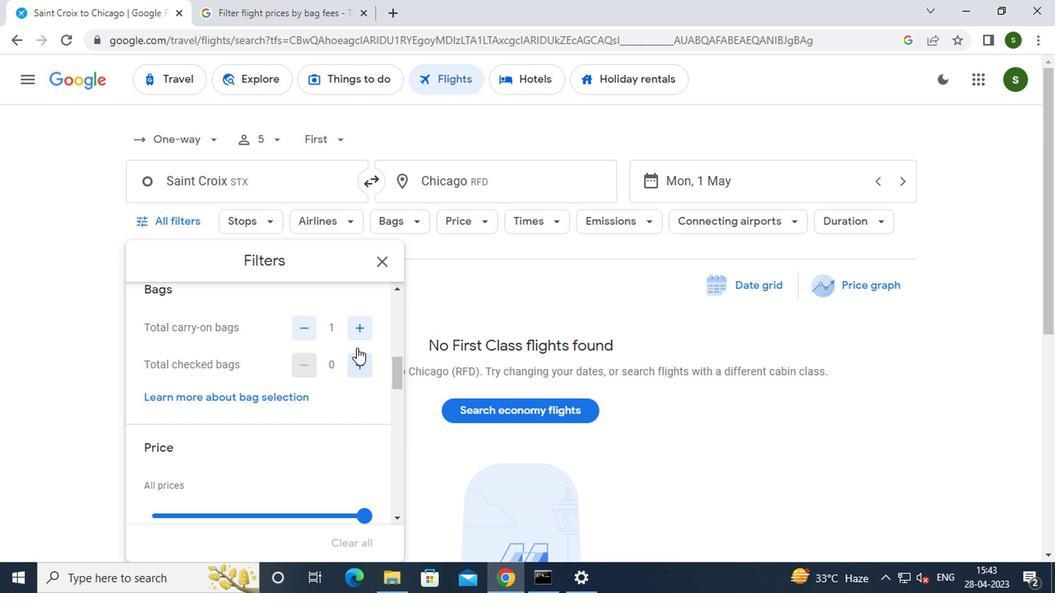 
Action: Mouse pressed left at (353, 358)
Screenshot: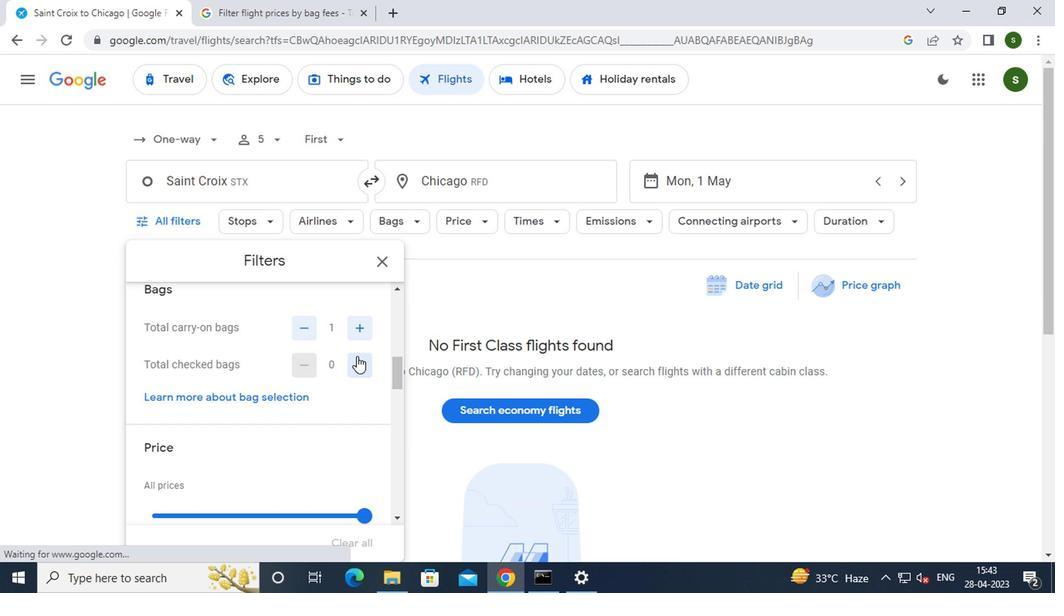 
Action: Mouse pressed left at (353, 358)
Screenshot: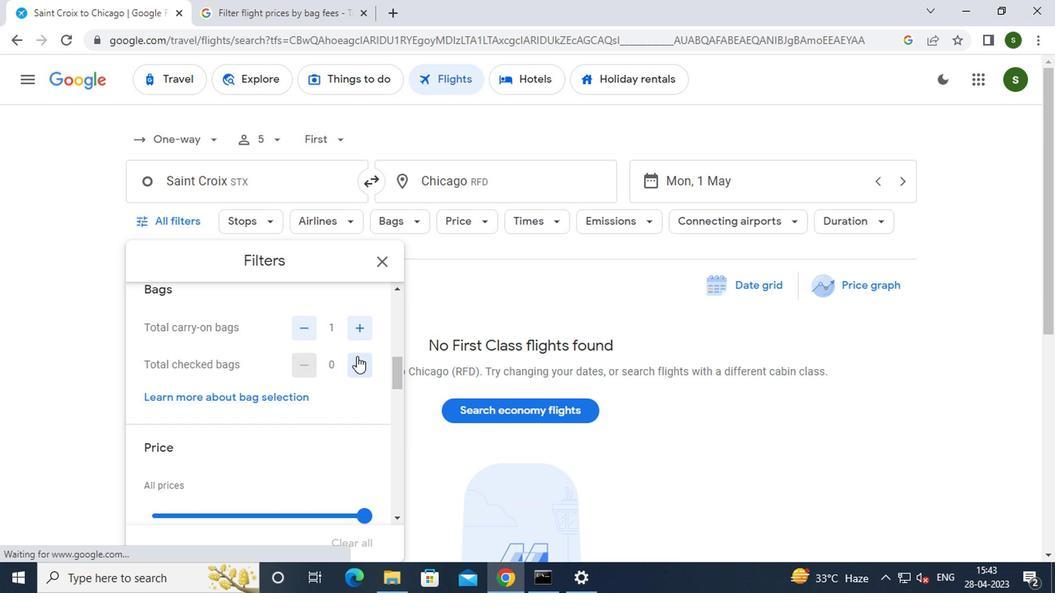 
Action: Mouse pressed left at (353, 358)
Screenshot: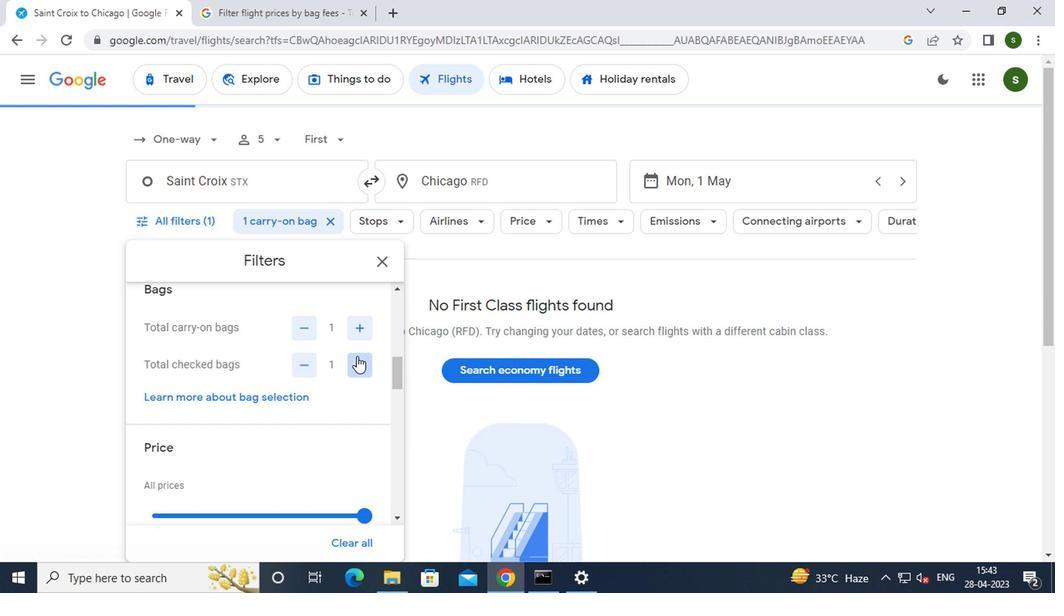 
Action: Mouse pressed left at (353, 358)
Screenshot: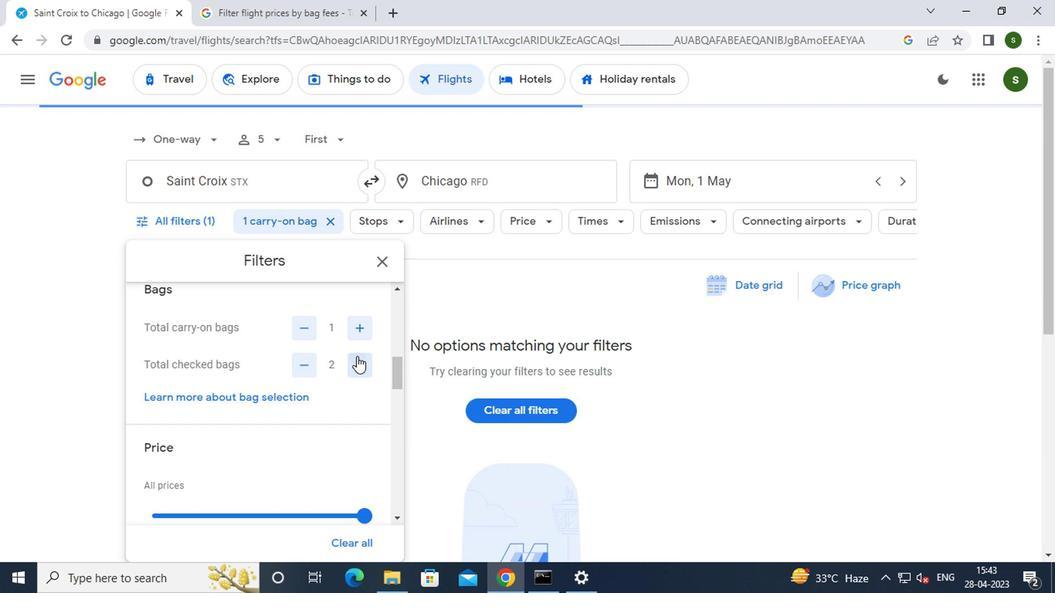 
Action: Mouse pressed left at (353, 358)
Screenshot: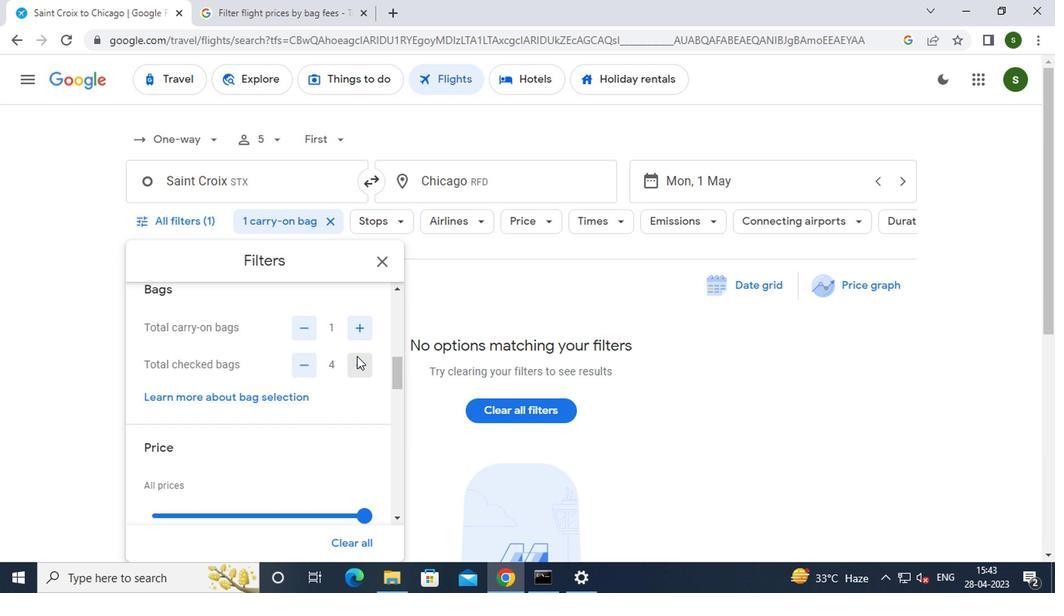 
Action: Mouse moved to (347, 394)
Screenshot: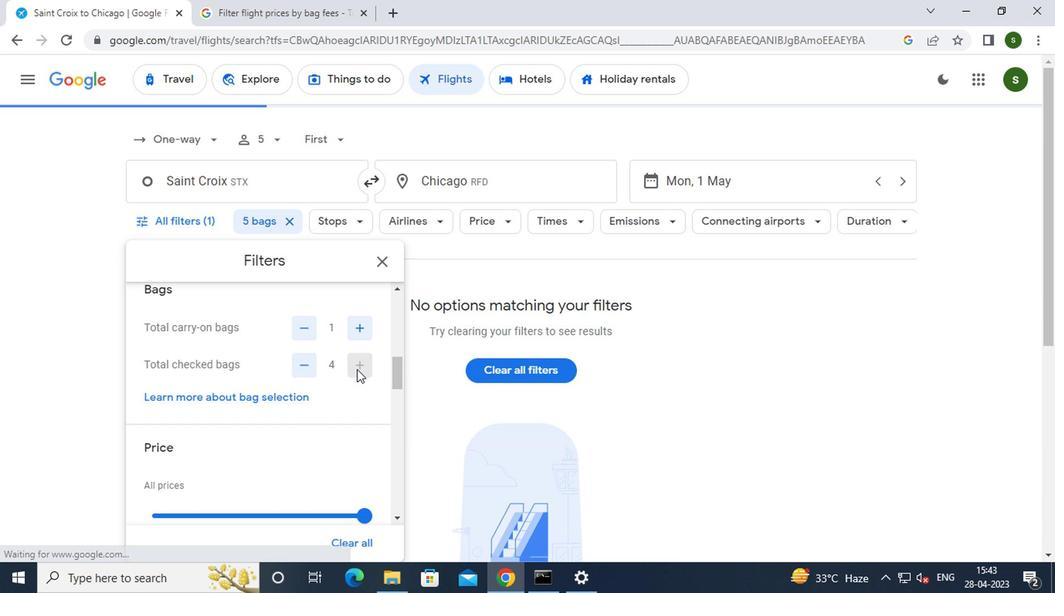 
Action: Mouse scrolled (347, 393) with delta (0, 0)
Screenshot: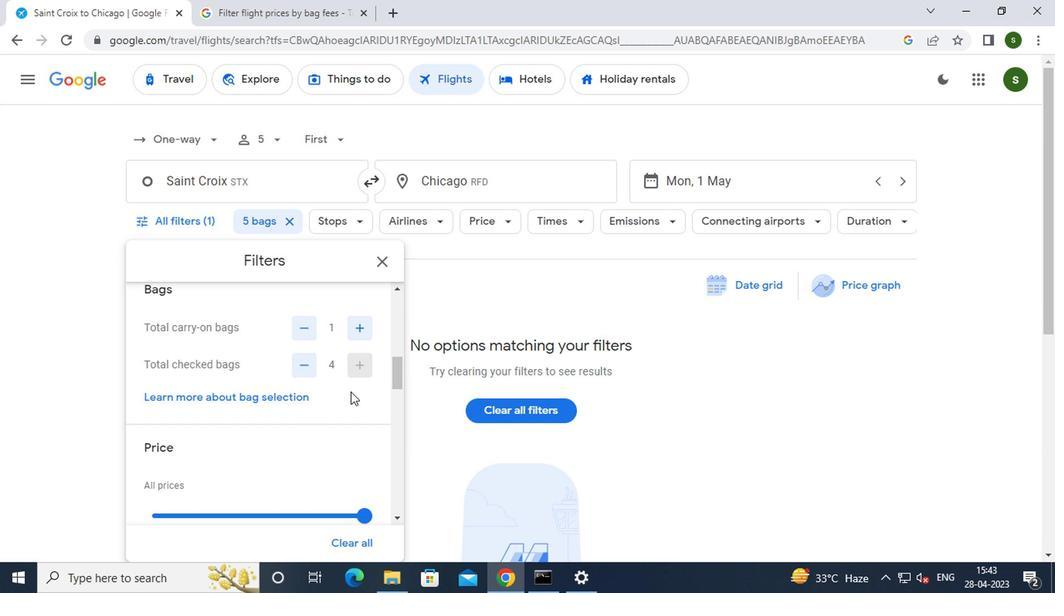 
Action: Mouse moved to (360, 445)
Screenshot: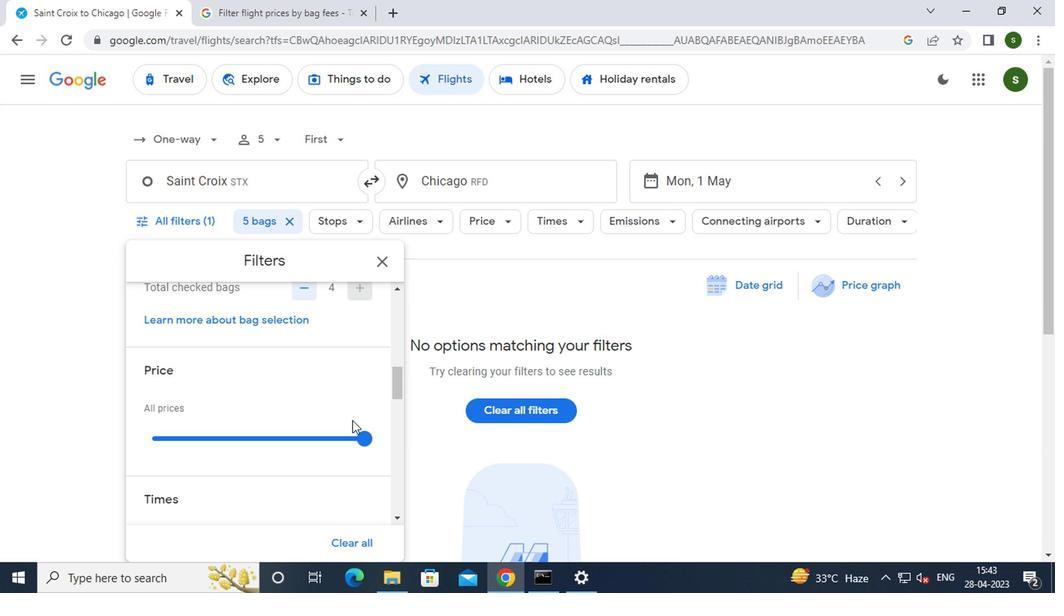 
Action: Mouse pressed left at (360, 445)
Screenshot: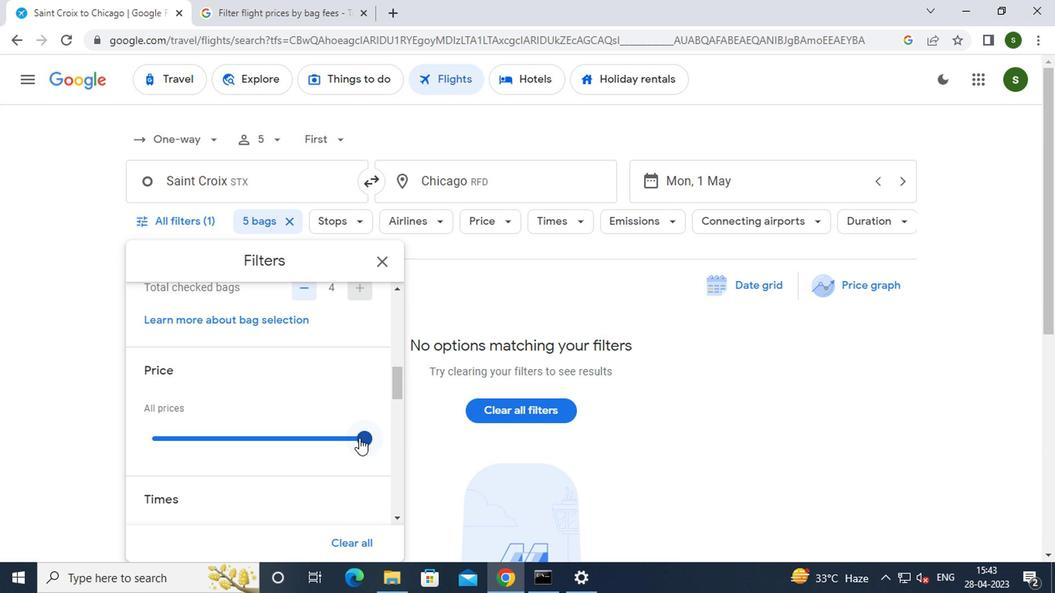 
Action: Mouse moved to (300, 413)
Screenshot: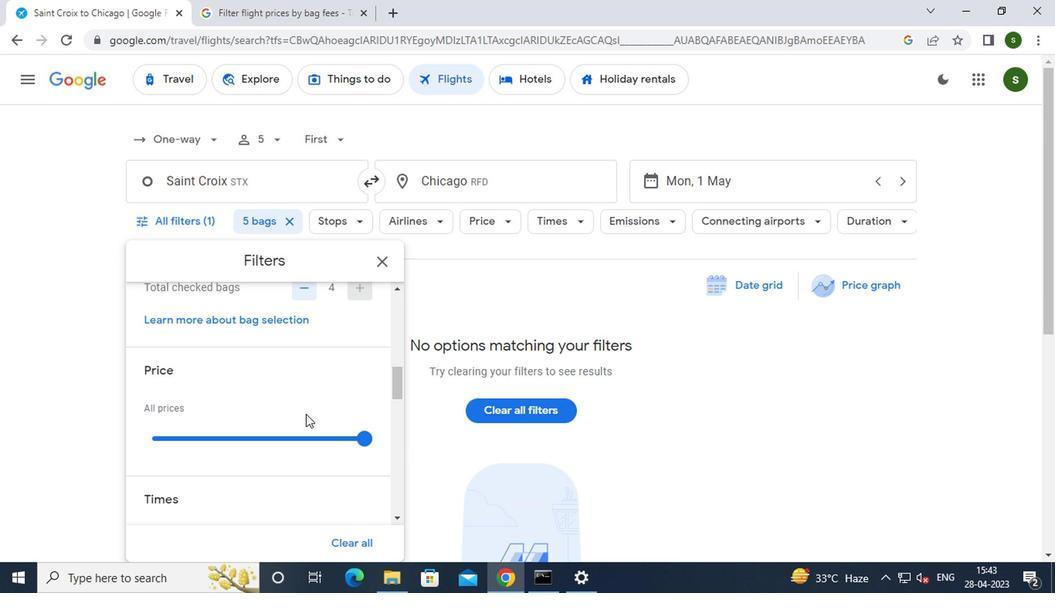 
Action: Mouse scrolled (300, 412) with delta (0, 0)
Screenshot: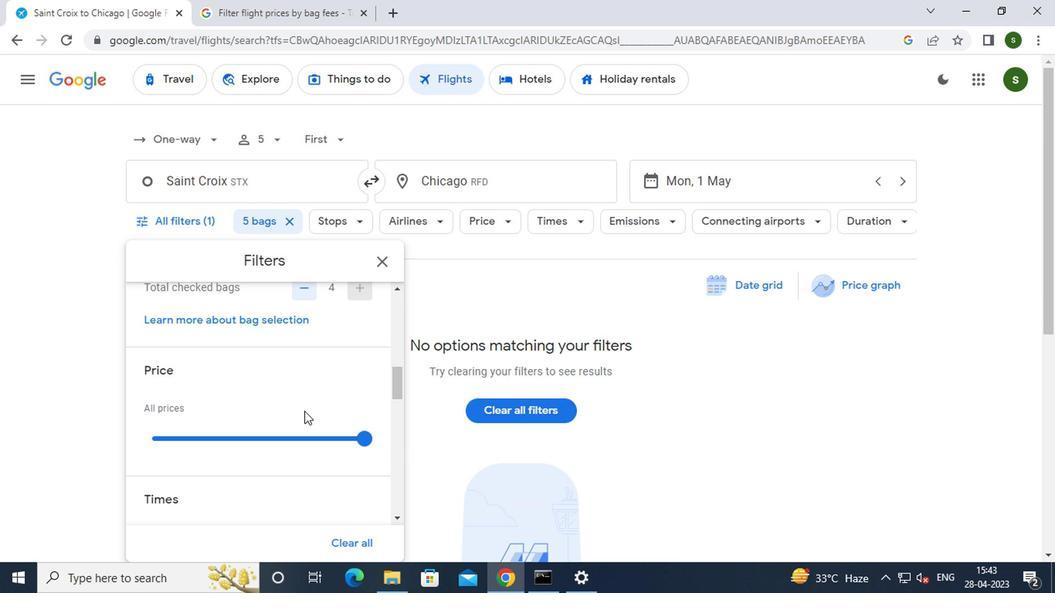 
Action: Mouse scrolled (300, 412) with delta (0, 0)
Screenshot: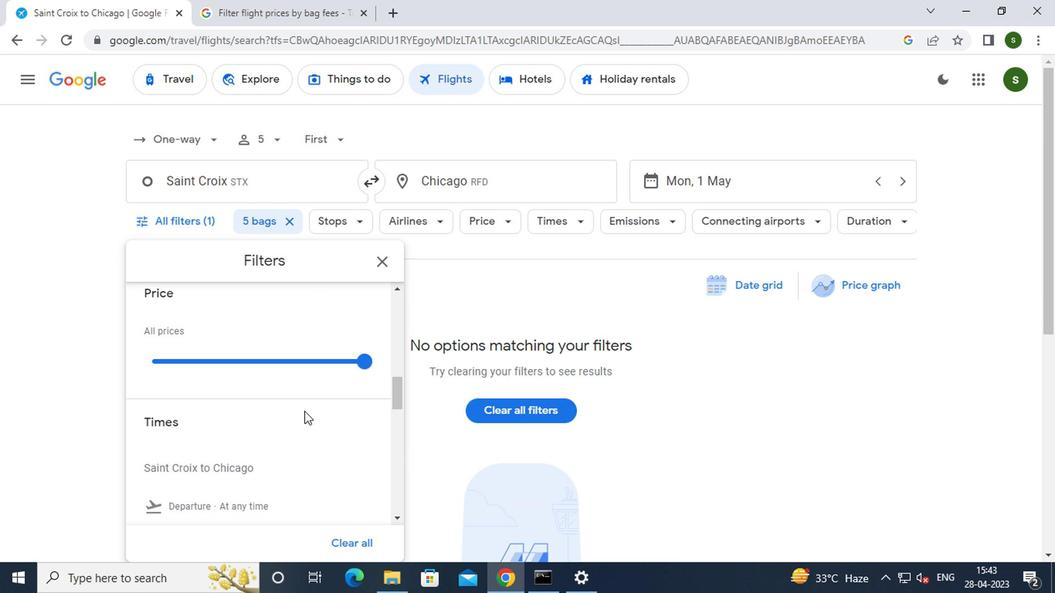 
Action: Mouse moved to (149, 459)
Screenshot: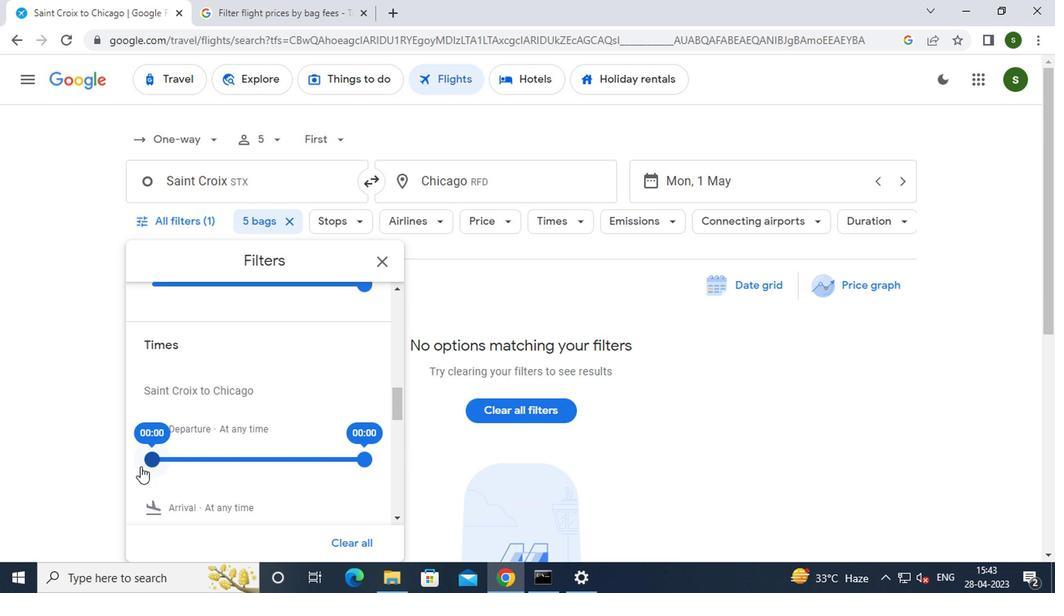 
Action: Mouse pressed left at (149, 459)
Screenshot: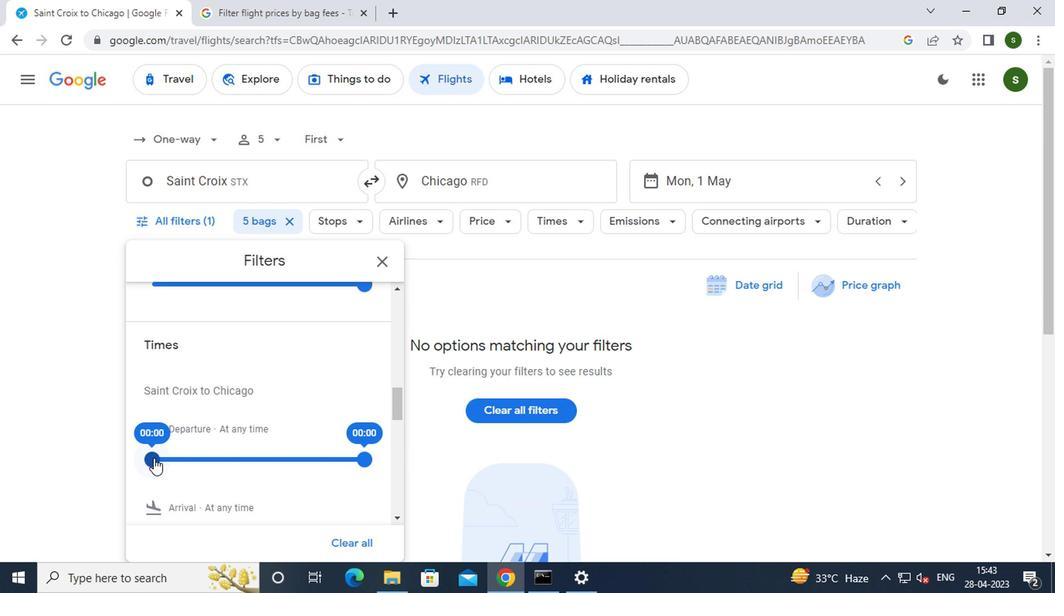 
Action: Mouse moved to (441, 301)
Screenshot: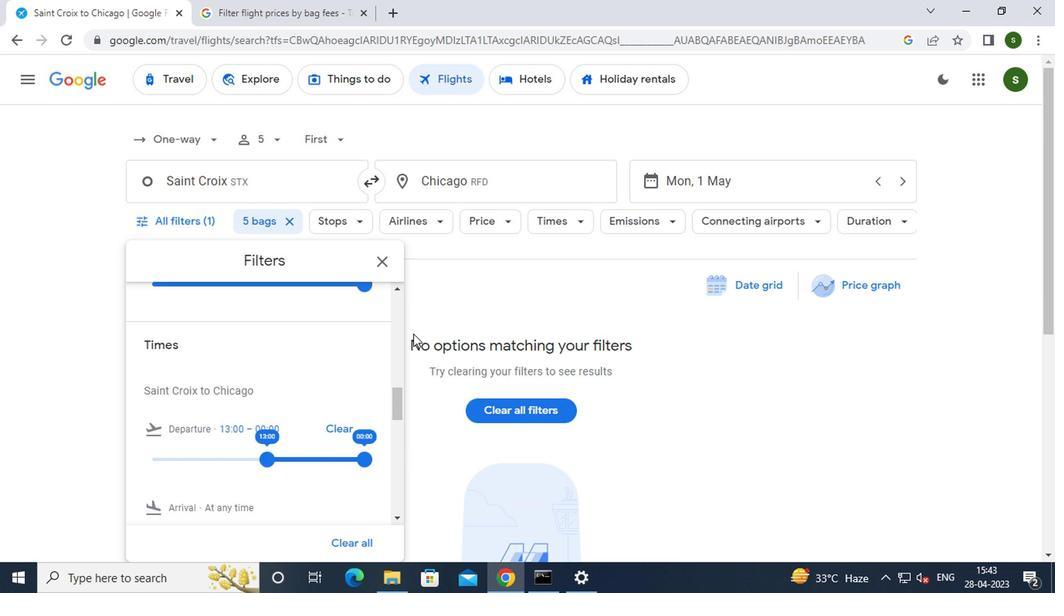 
Action: Mouse pressed left at (441, 301)
Screenshot: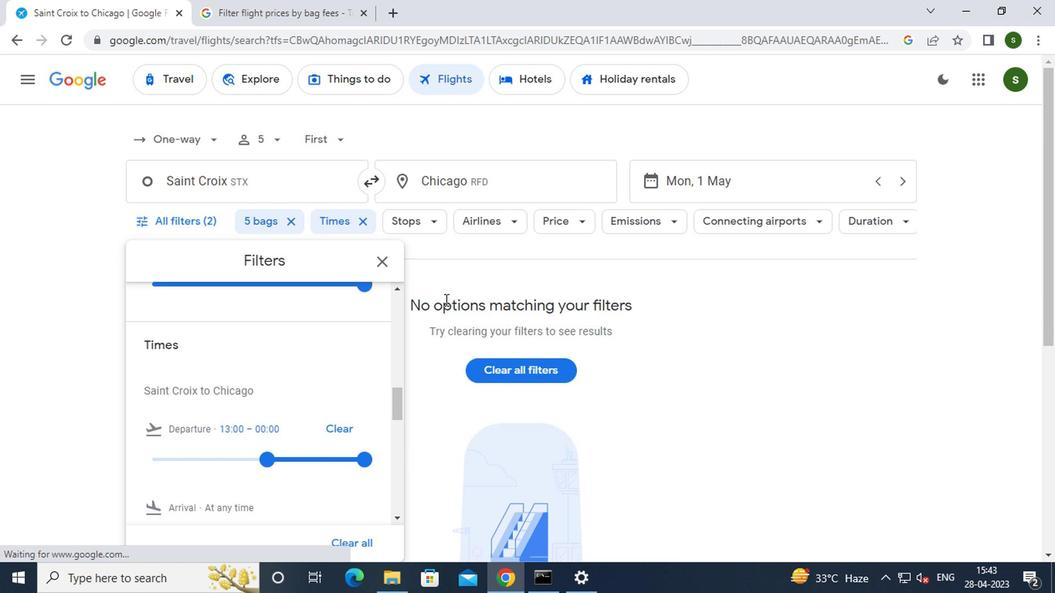 
